 Task: Search one way flight ticket for 1 adult, 1 child, 1 infant in seat in premium economy from Fort Smith: Fort Smith Regional Airport to New Bern: Coastal Carolina Regional Airport (was Craven County Regional) on 5-4-2023. Number of bags: 2 carry on bags and 4 checked bags. Price is upto 105000. Outbound departure time preference is 5:45.
Action: Mouse moved to (299, 253)
Screenshot: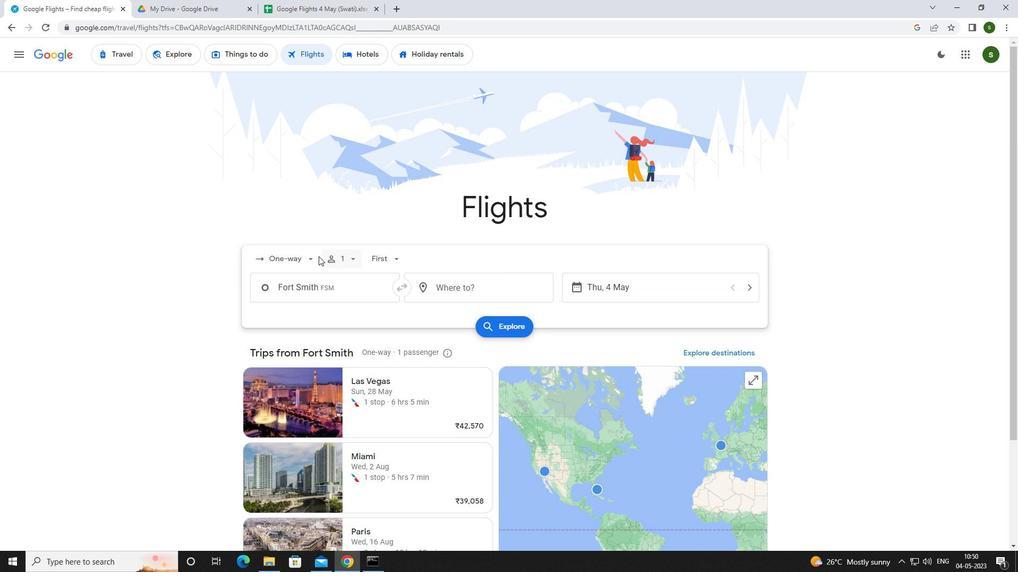 
Action: Mouse pressed left at (299, 253)
Screenshot: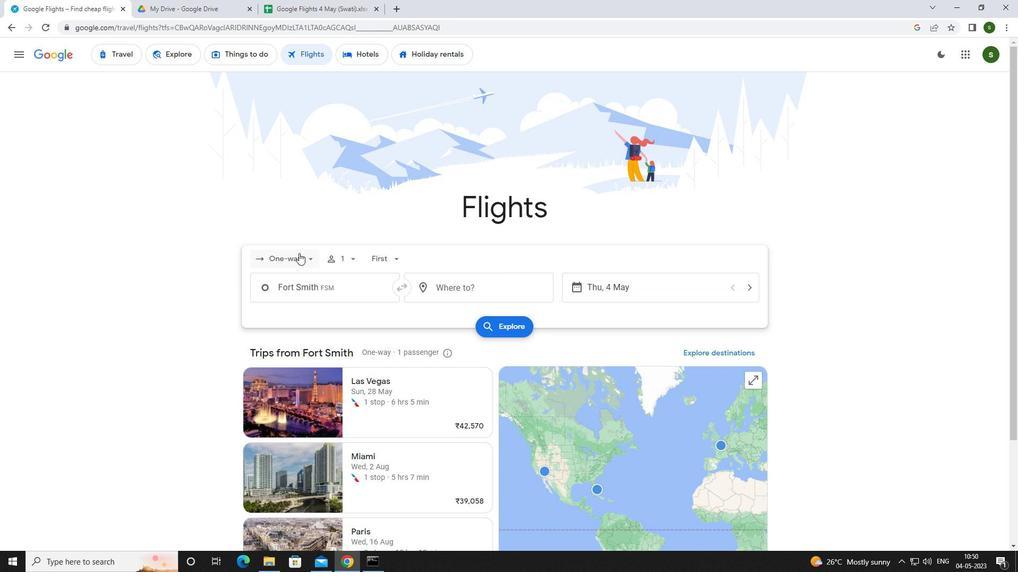 
Action: Mouse moved to (302, 309)
Screenshot: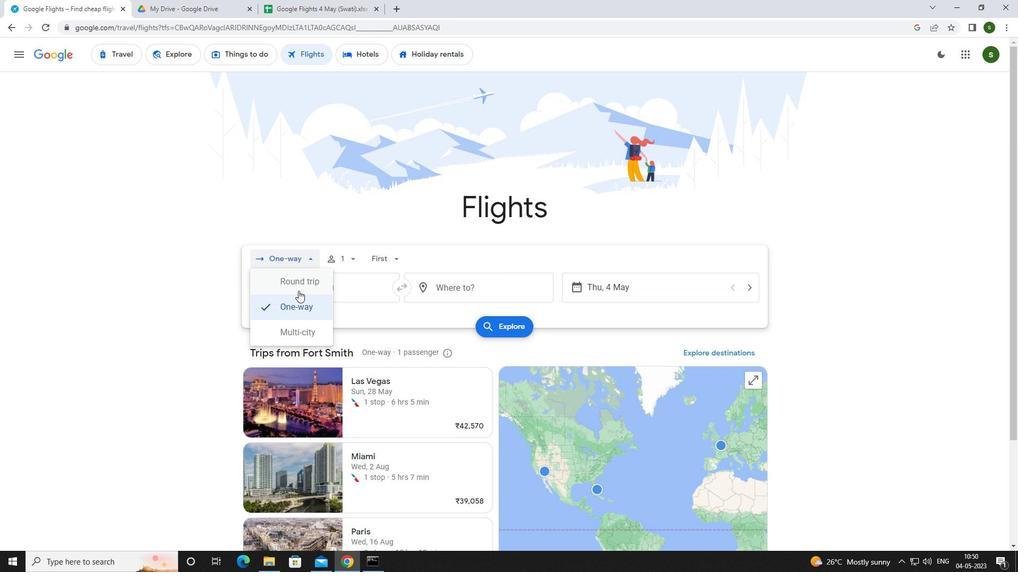 
Action: Mouse pressed left at (302, 309)
Screenshot: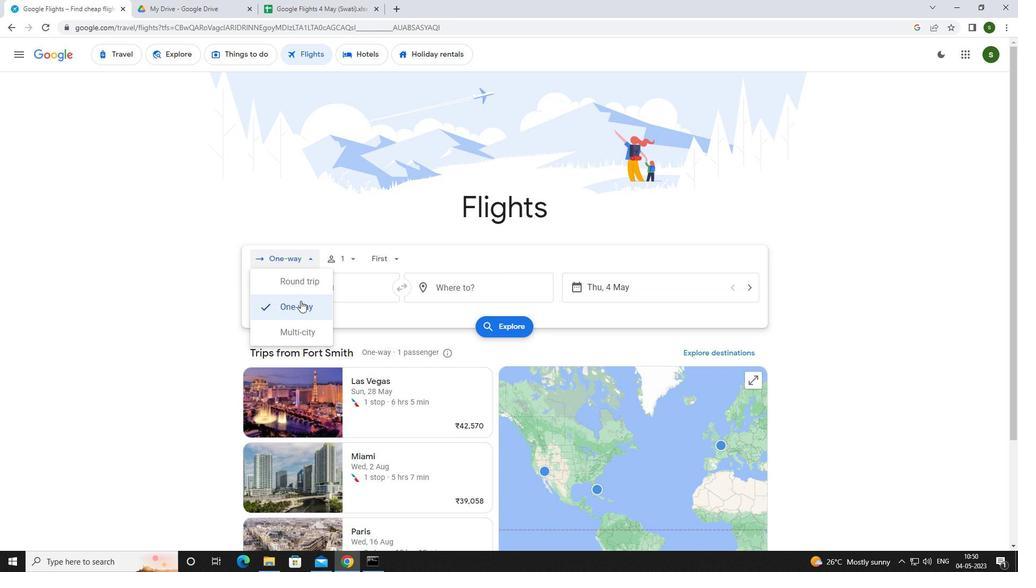 
Action: Mouse moved to (353, 256)
Screenshot: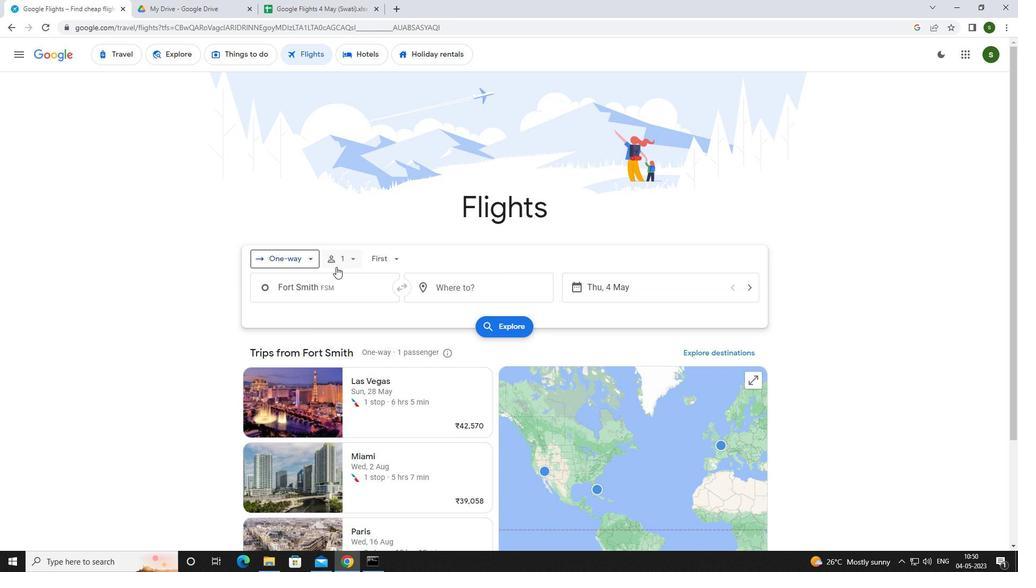 
Action: Mouse pressed left at (353, 256)
Screenshot: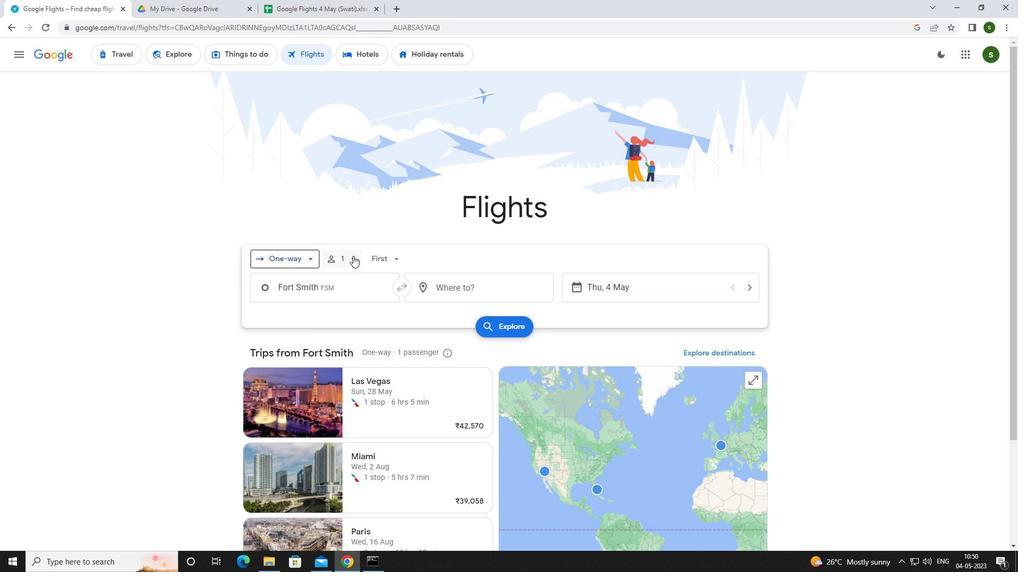 
Action: Mouse moved to (432, 314)
Screenshot: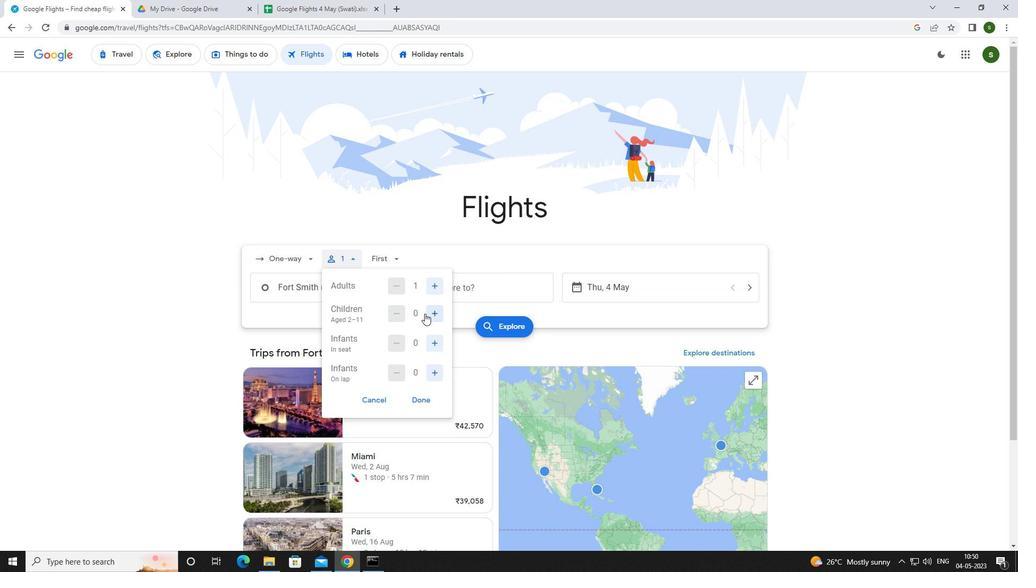 
Action: Mouse pressed left at (432, 314)
Screenshot: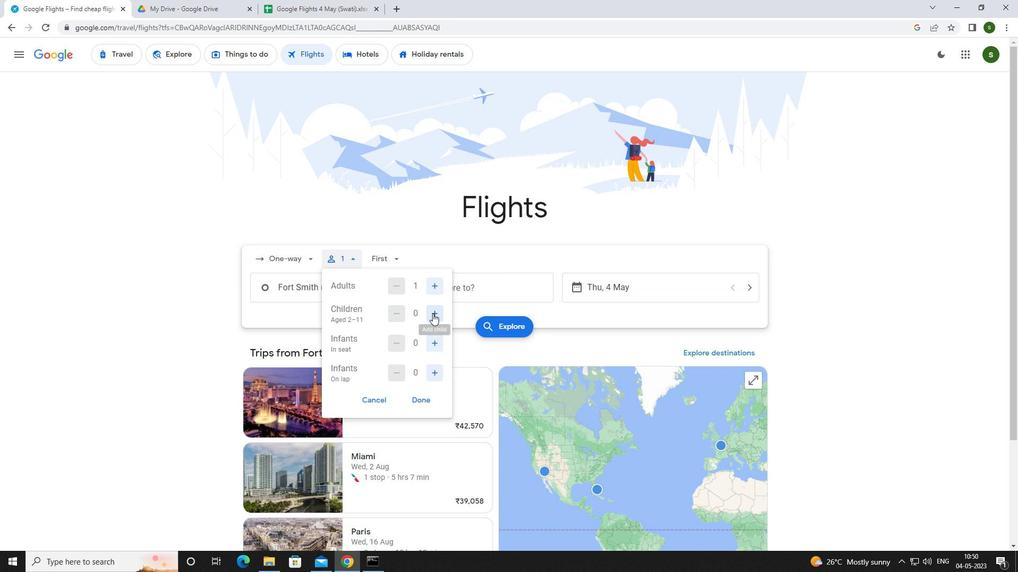 
Action: Mouse moved to (439, 346)
Screenshot: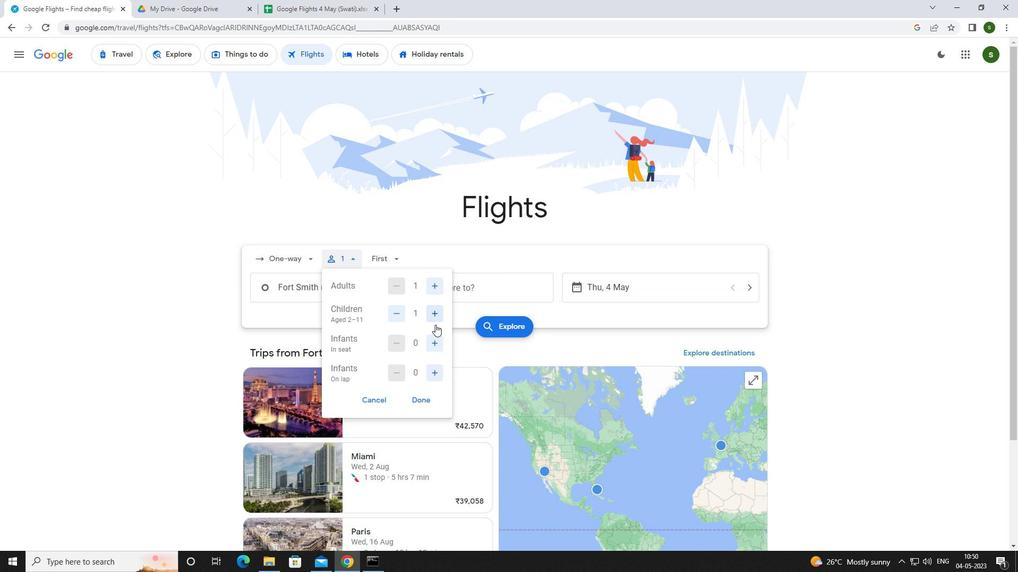 
Action: Mouse pressed left at (439, 346)
Screenshot: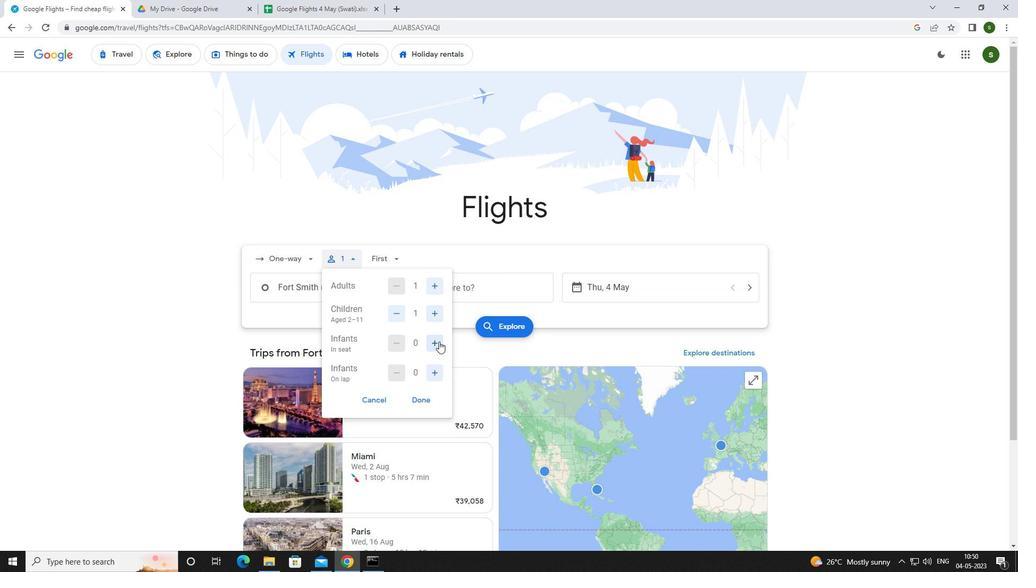 
Action: Mouse moved to (393, 259)
Screenshot: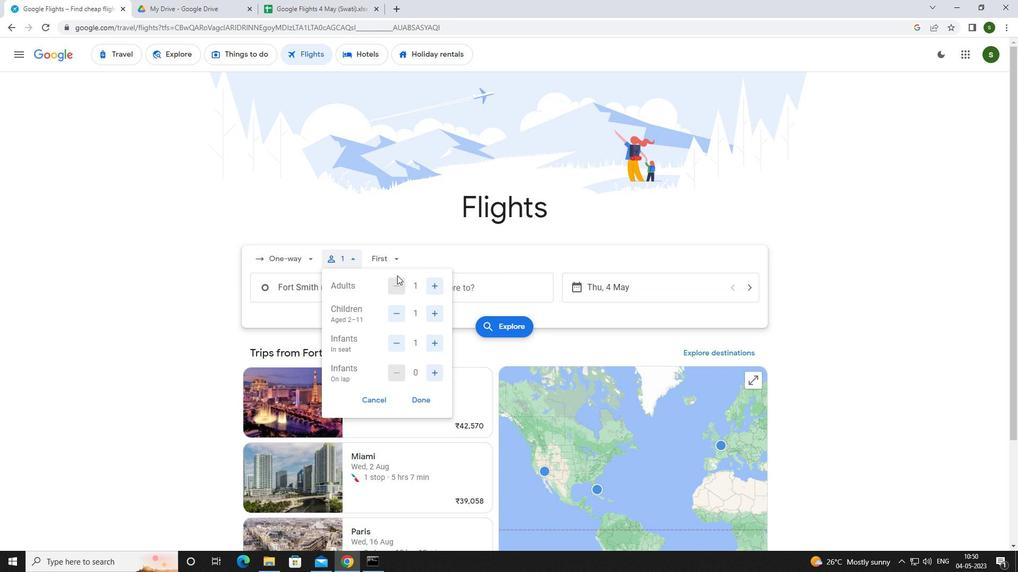 
Action: Mouse pressed left at (393, 259)
Screenshot: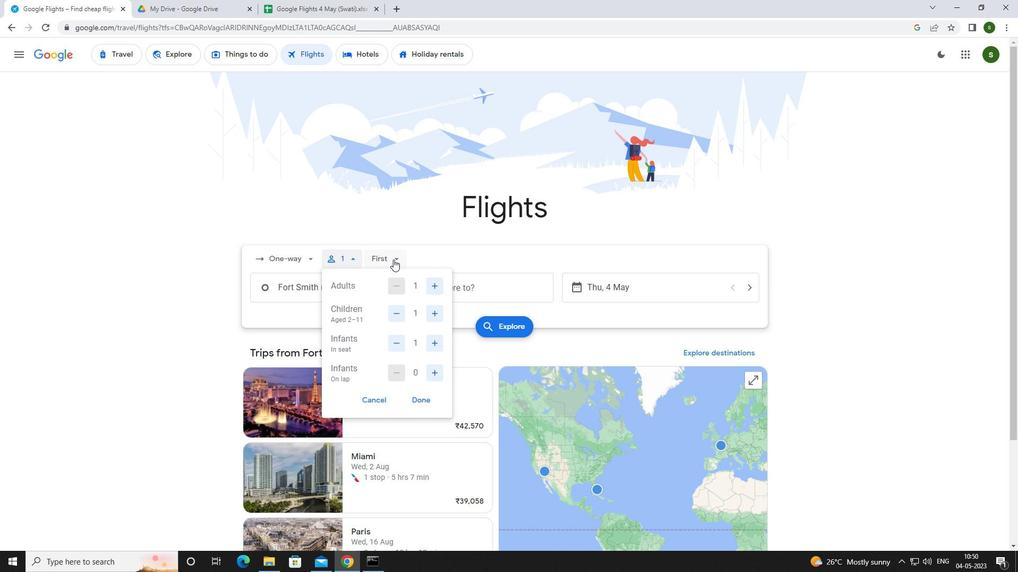 
Action: Mouse moved to (401, 302)
Screenshot: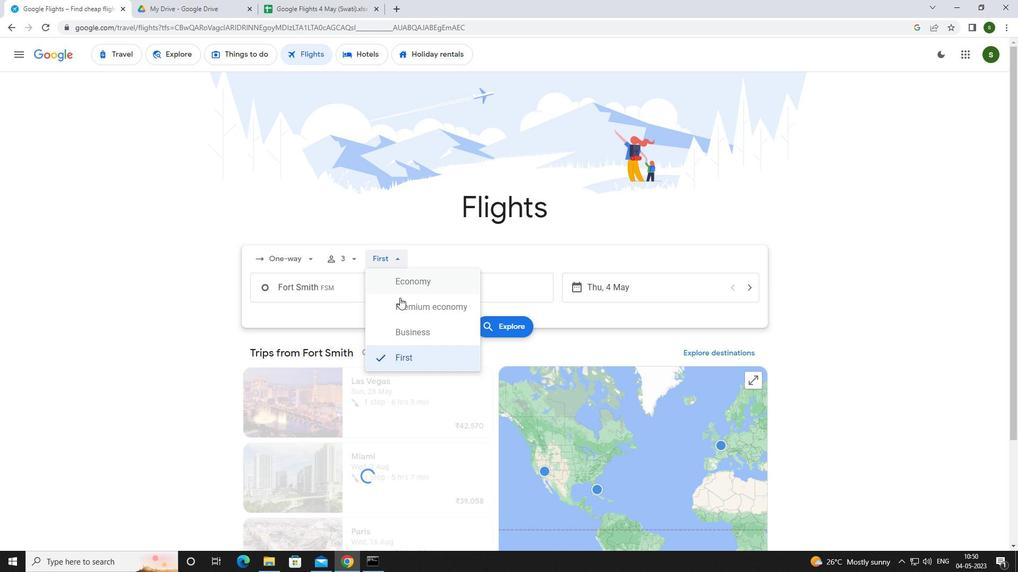 
Action: Mouse pressed left at (401, 302)
Screenshot: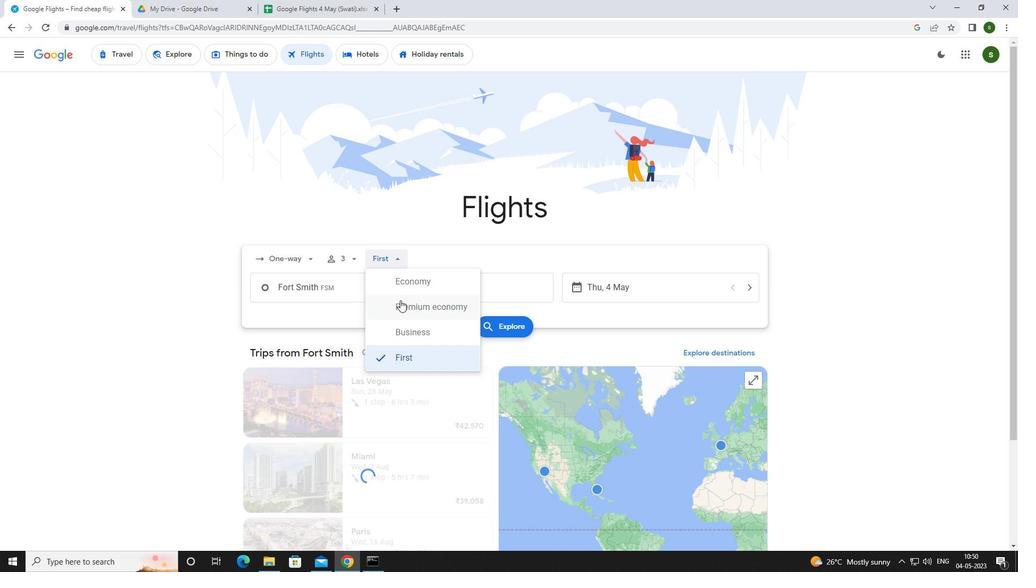 
Action: Mouse moved to (369, 291)
Screenshot: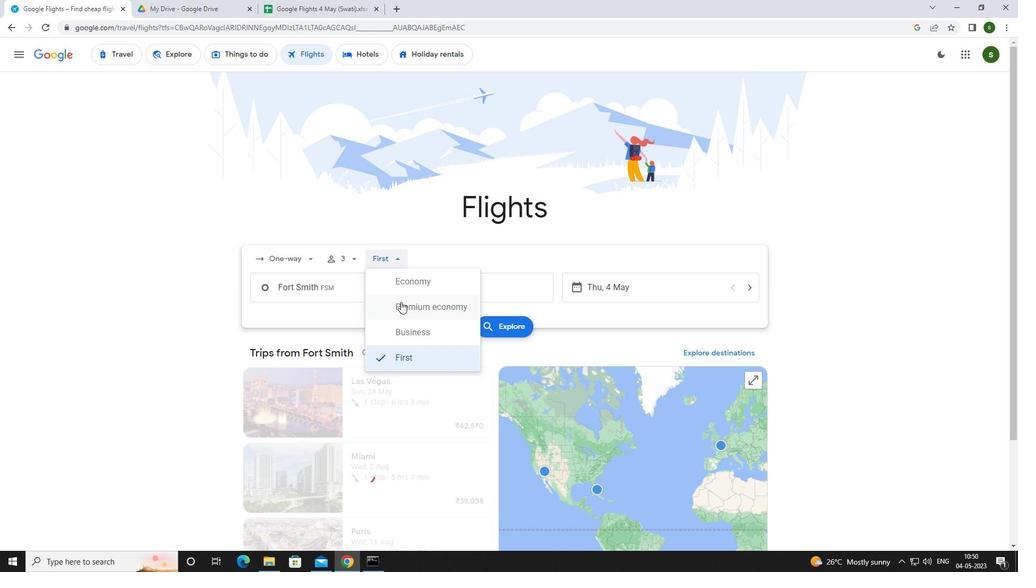 
Action: Mouse pressed left at (369, 291)
Screenshot: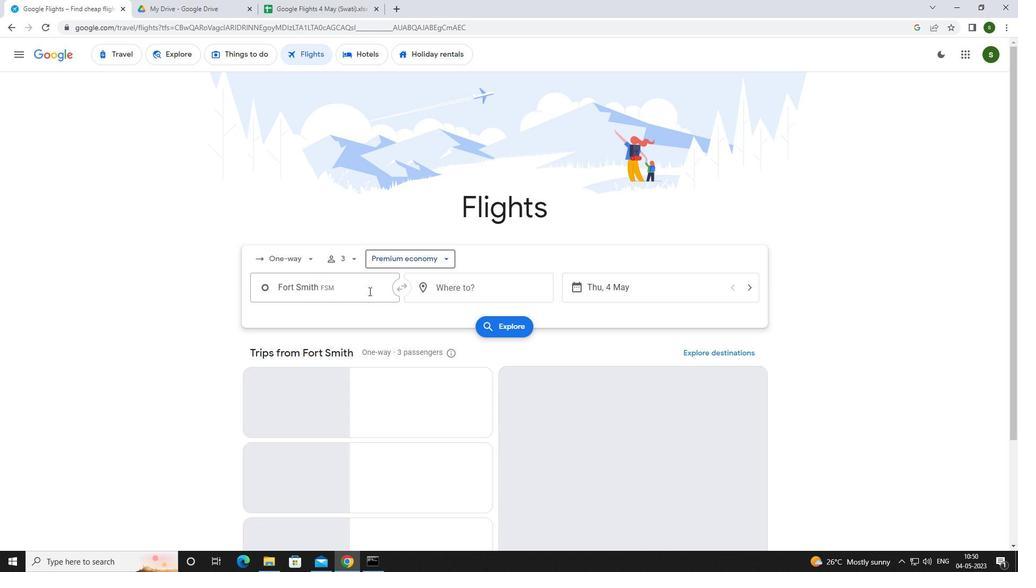
Action: Mouse moved to (369, 291)
Screenshot: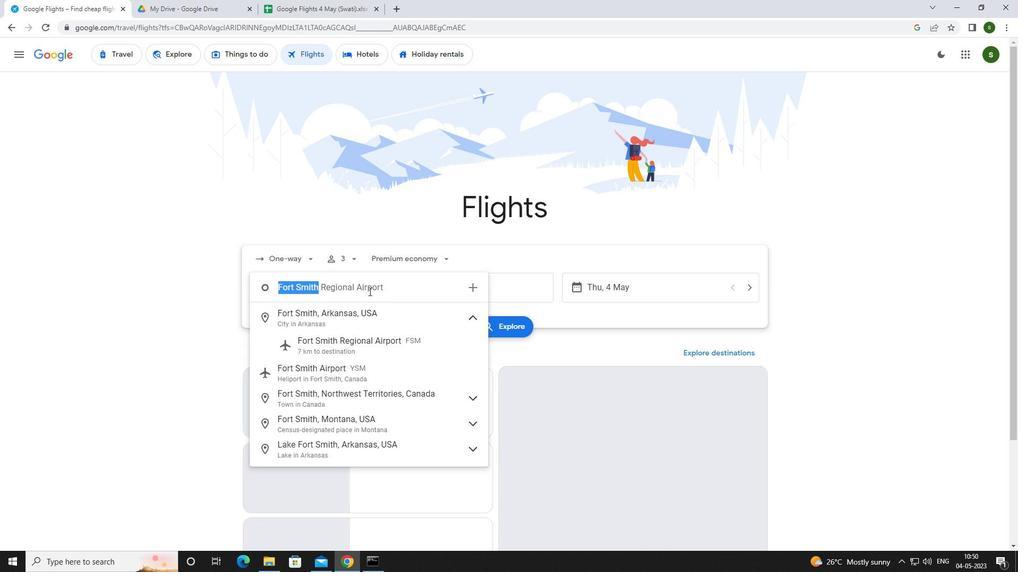 
Action: Key pressed <Key.caps_lock>f<Key.caps_lock>ort<Key.space><Key.caps_lock>
Screenshot: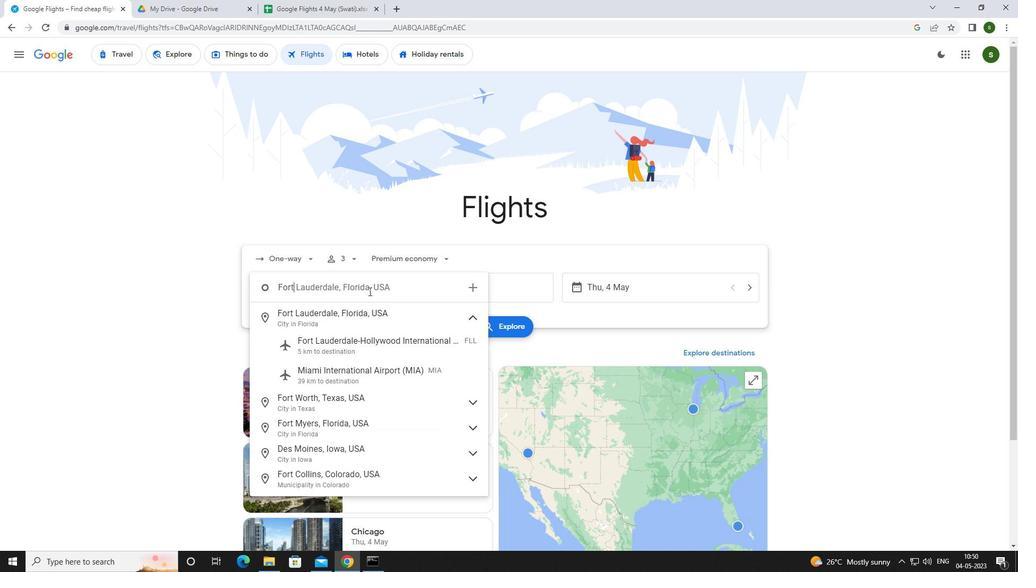 
Action: Mouse moved to (368, 291)
Screenshot: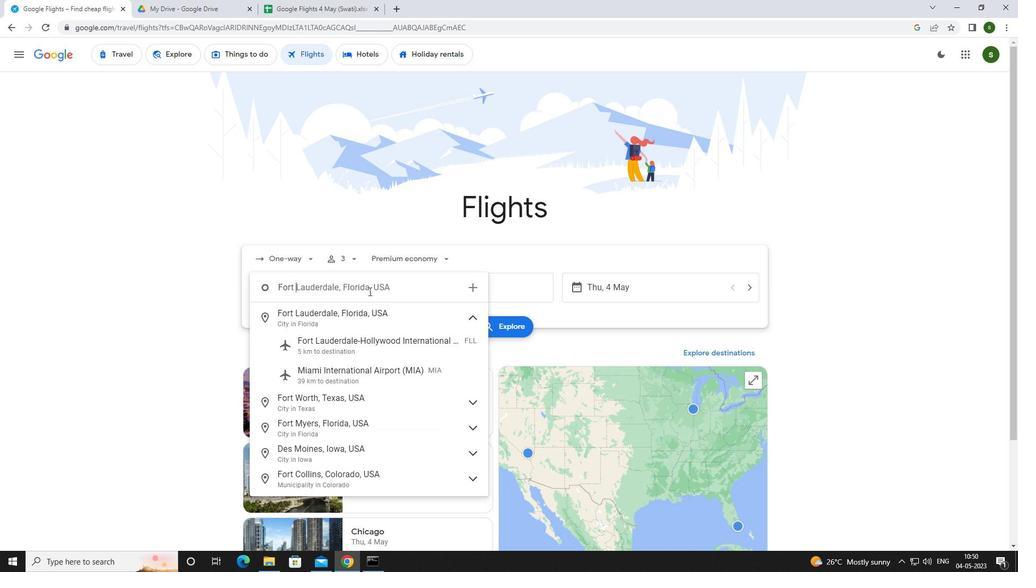
Action: Key pressed s<Key.caps_lock>mith
Screenshot: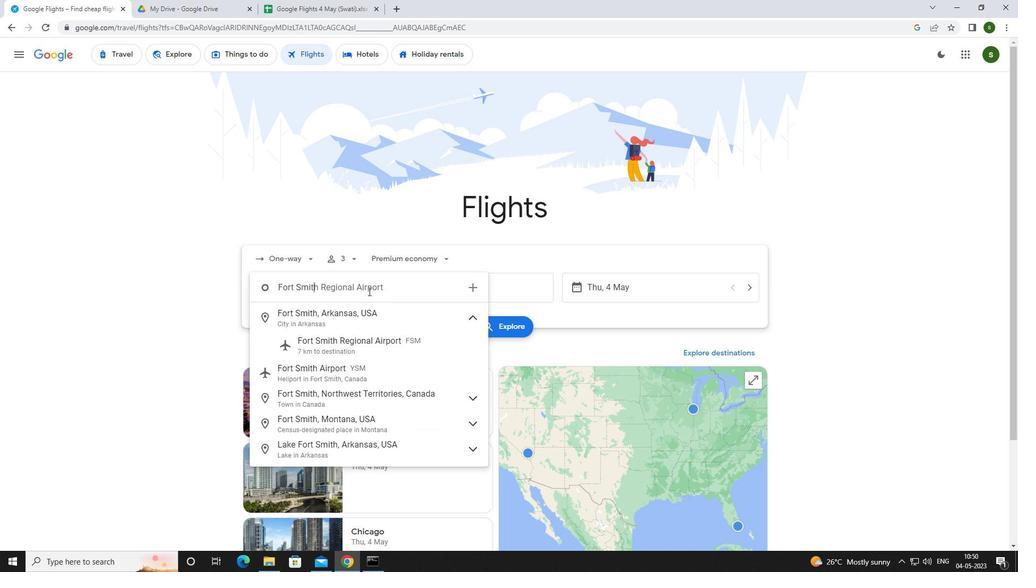 
Action: Mouse moved to (373, 345)
Screenshot: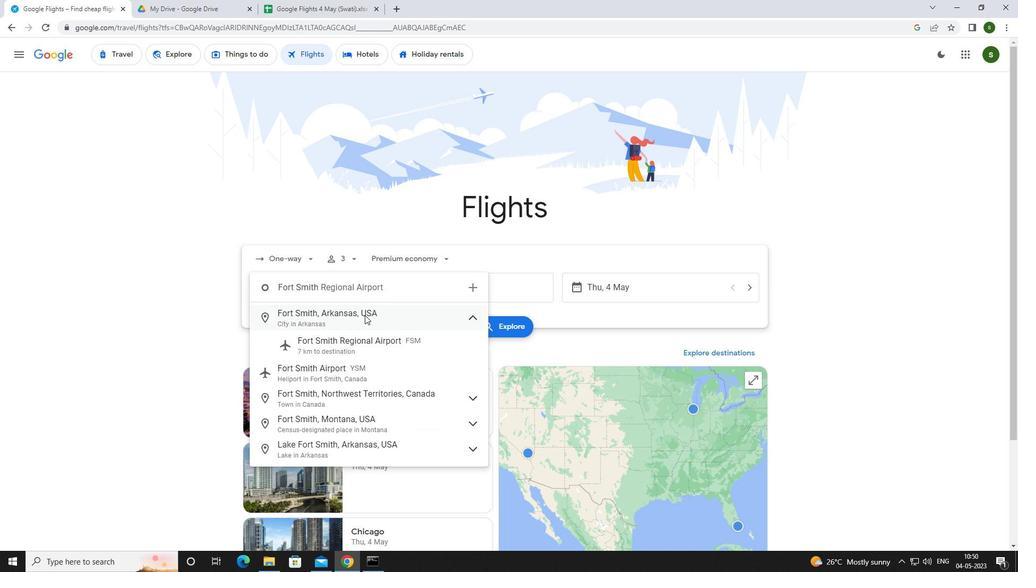 
Action: Mouse pressed left at (373, 345)
Screenshot: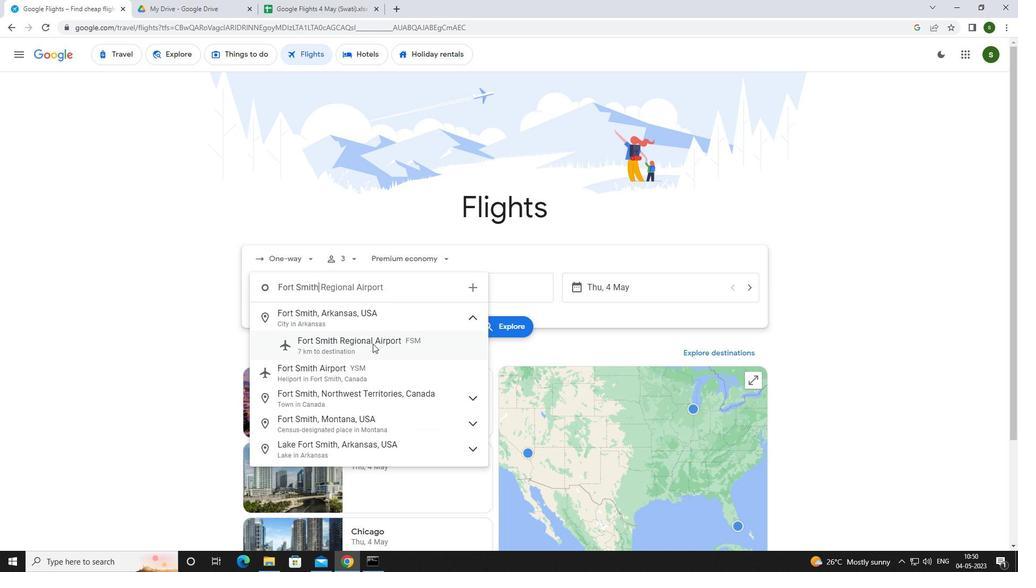 
Action: Mouse moved to (471, 295)
Screenshot: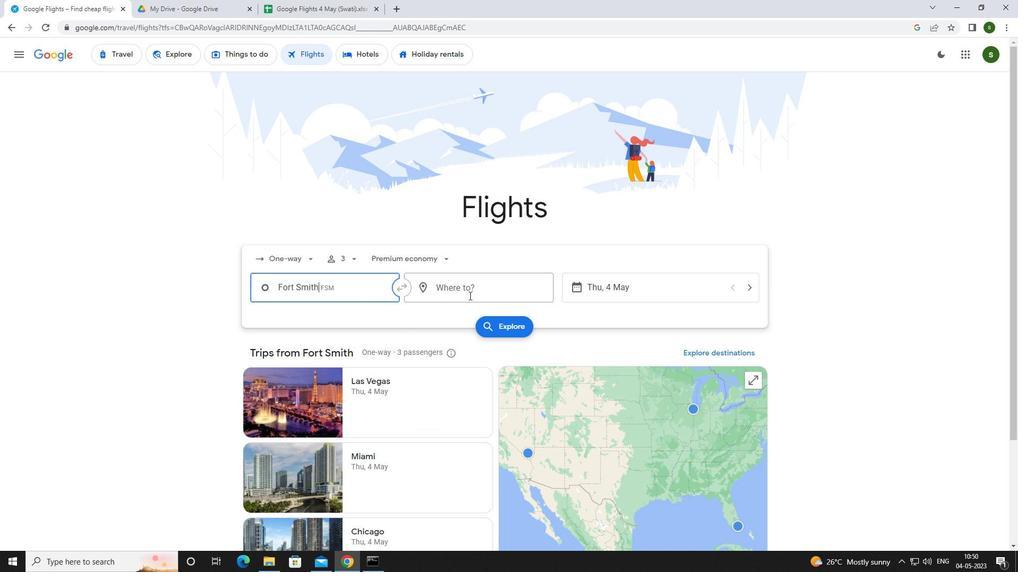 
Action: Mouse pressed left at (471, 295)
Screenshot: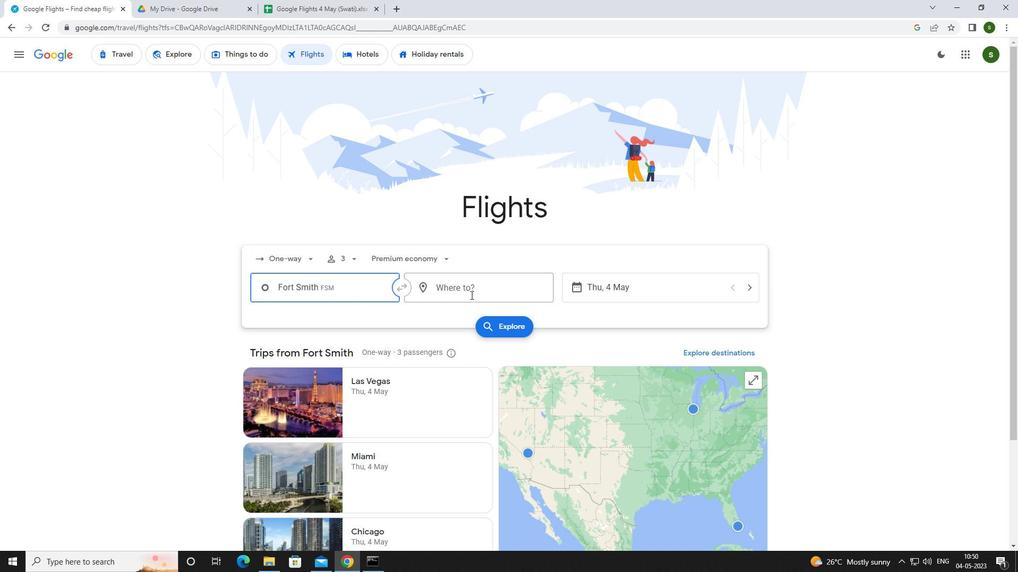 
Action: Mouse moved to (463, 296)
Screenshot: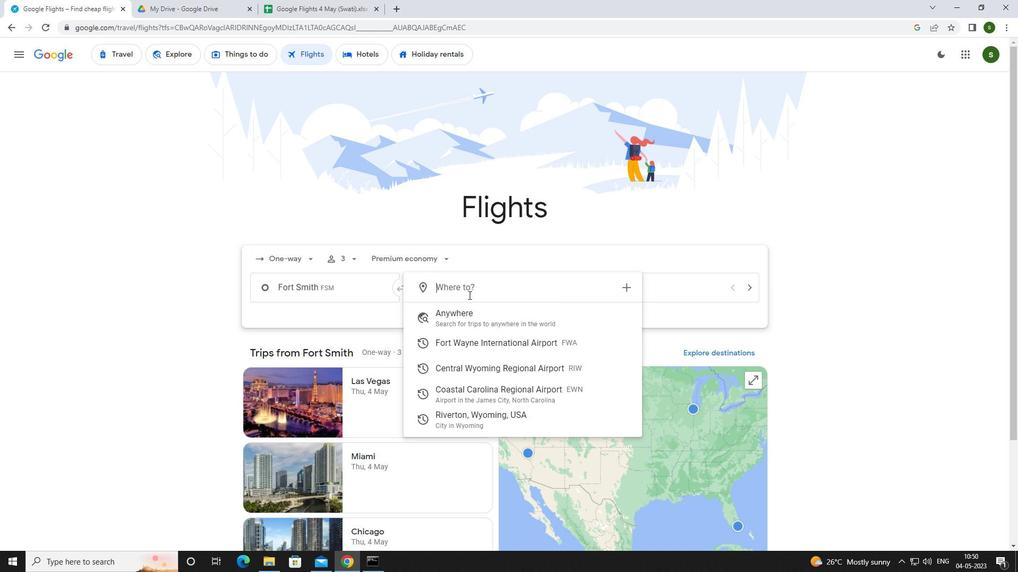 
Action: Key pressed <Key.caps_lock>c<Key.caps_lock>oastal
Screenshot: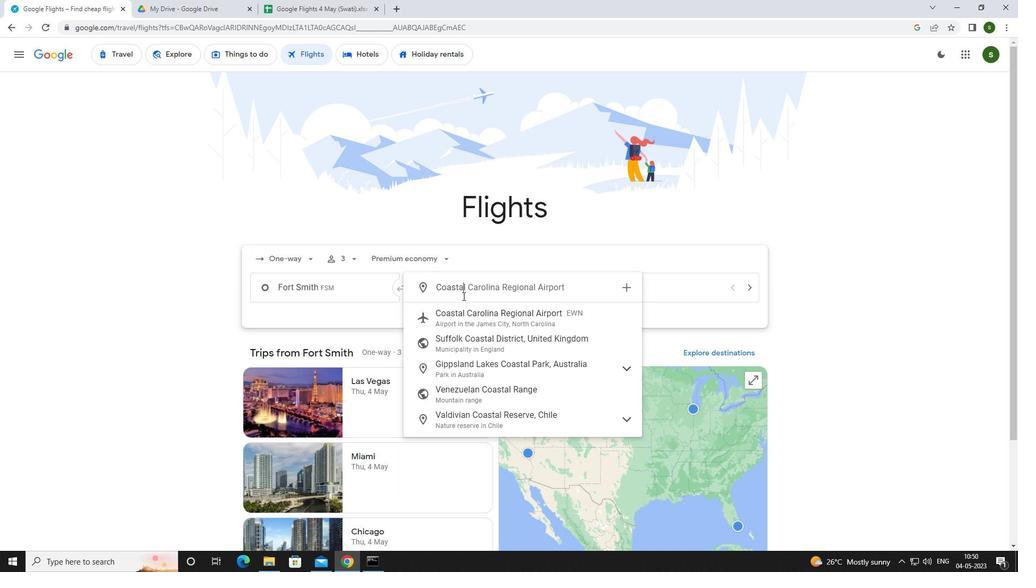 
Action: Mouse moved to (473, 320)
Screenshot: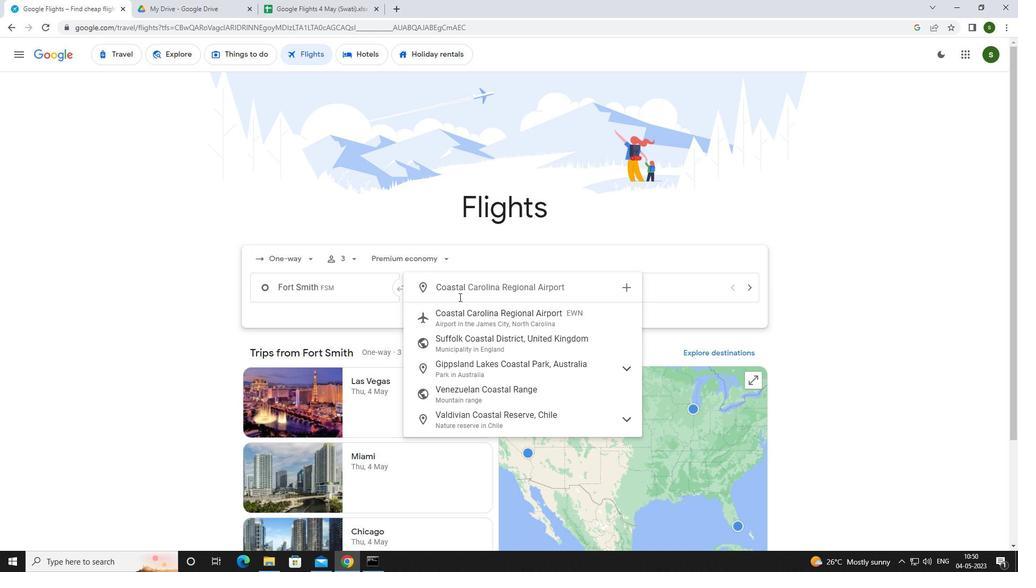 
Action: Mouse pressed left at (473, 320)
Screenshot: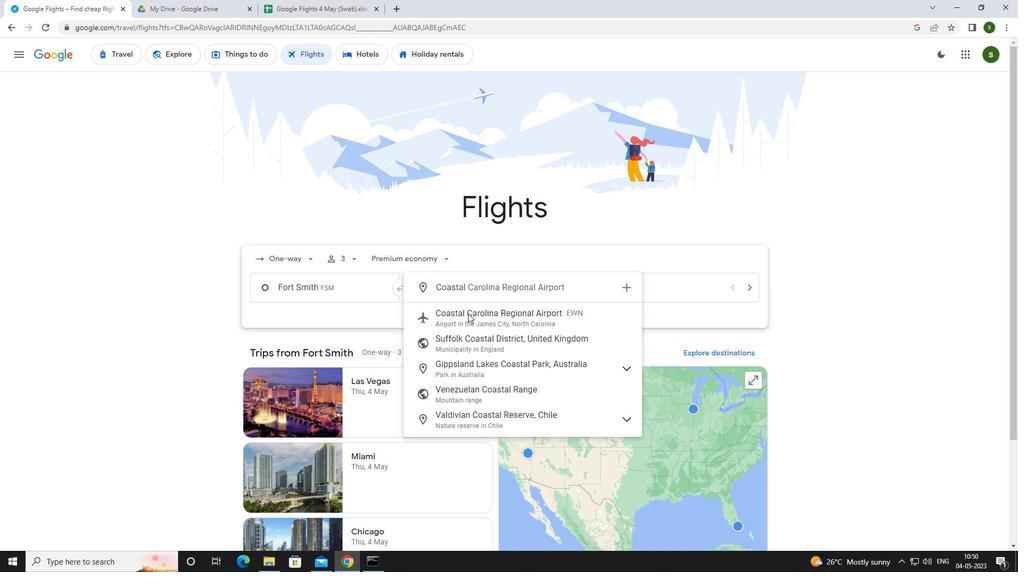 
Action: Mouse moved to (634, 289)
Screenshot: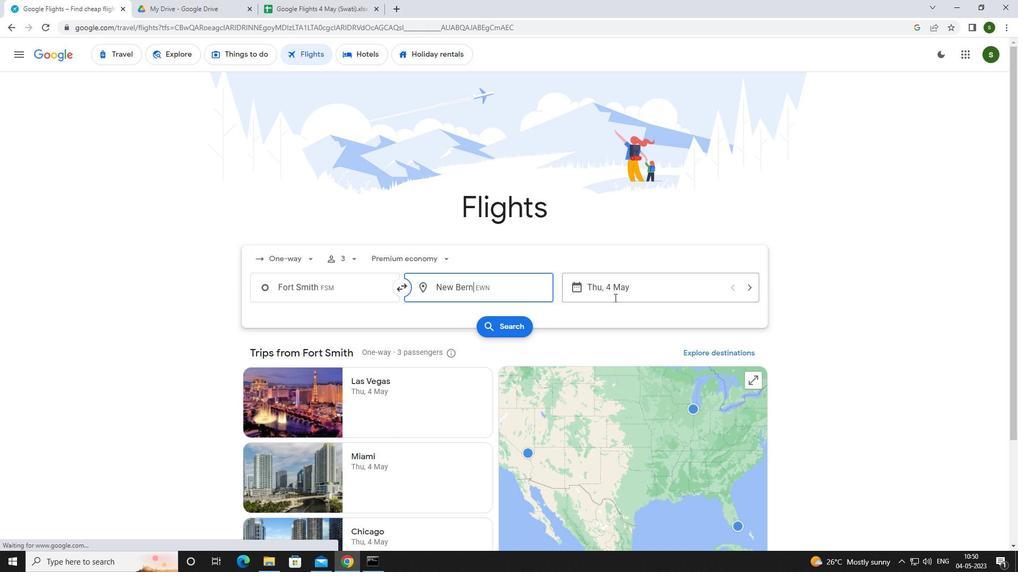 
Action: Mouse pressed left at (634, 289)
Screenshot: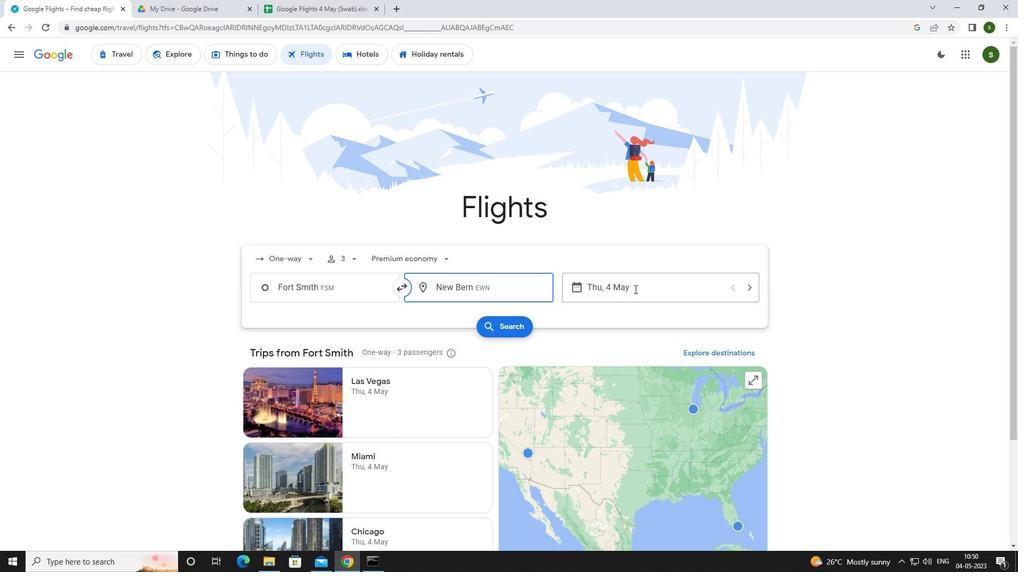 
Action: Mouse moved to (482, 361)
Screenshot: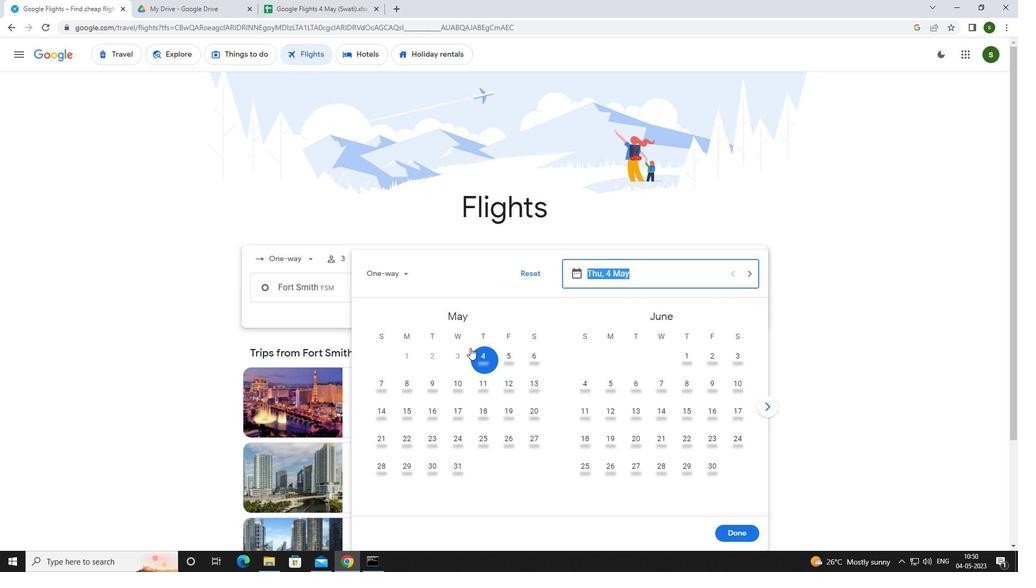 
Action: Mouse pressed left at (482, 361)
Screenshot: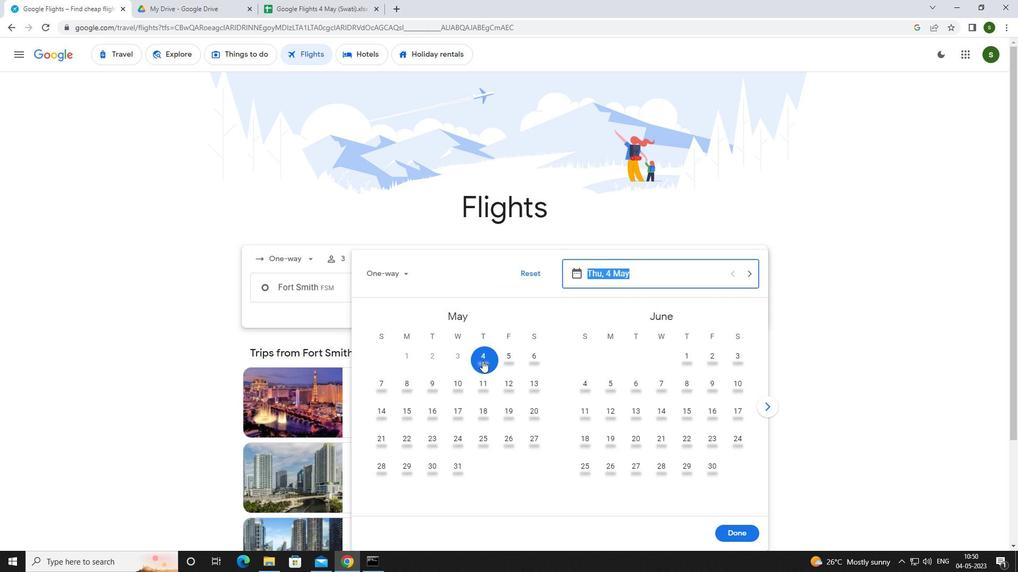 
Action: Mouse moved to (736, 535)
Screenshot: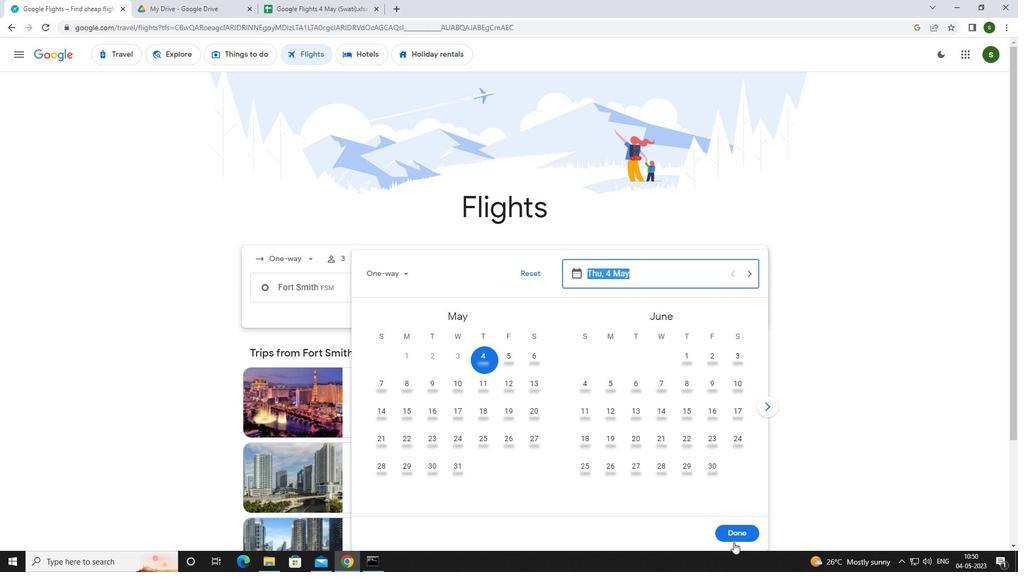 
Action: Mouse pressed left at (736, 535)
Screenshot: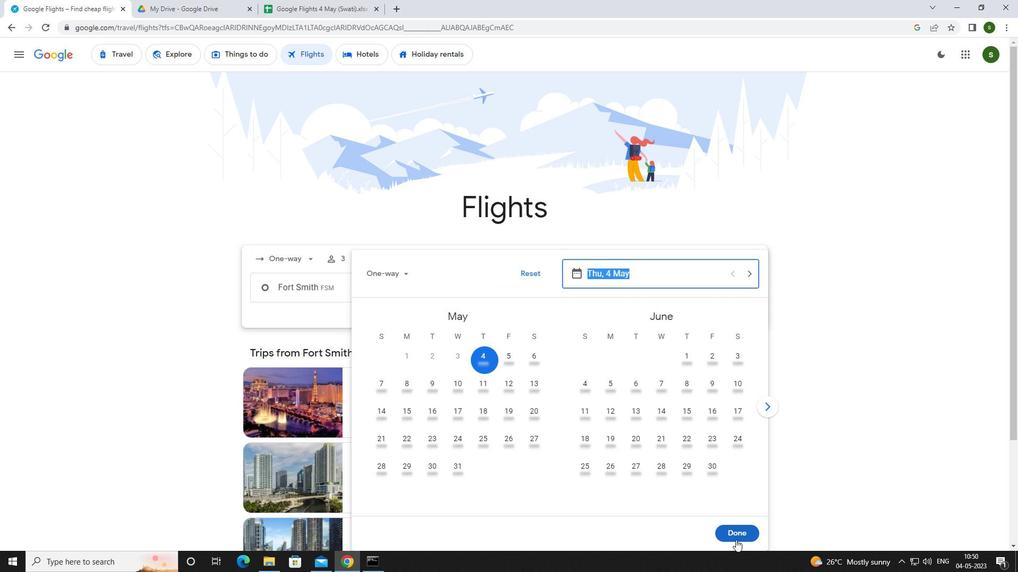 
Action: Mouse moved to (514, 329)
Screenshot: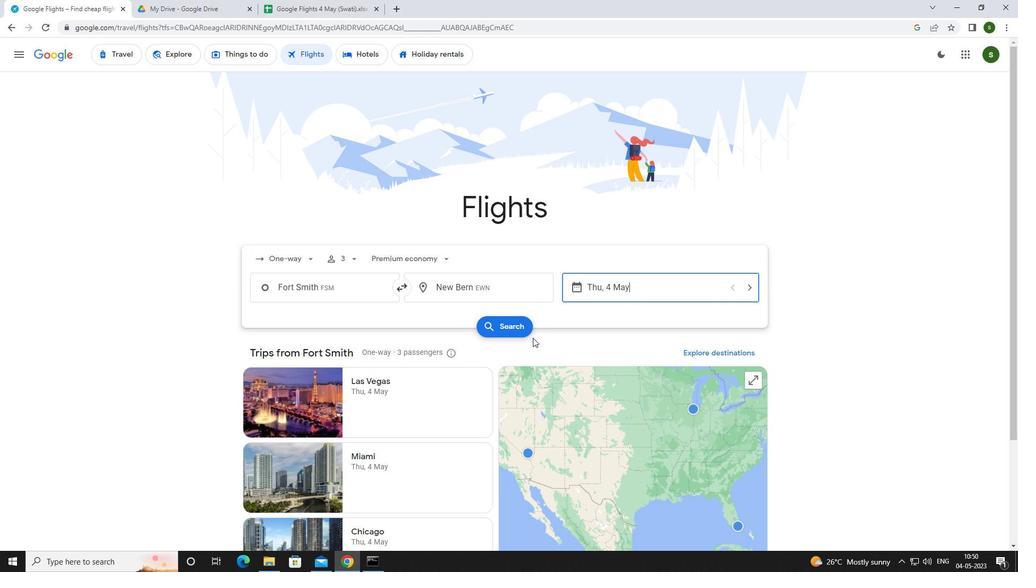 
Action: Mouse pressed left at (514, 329)
Screenshot: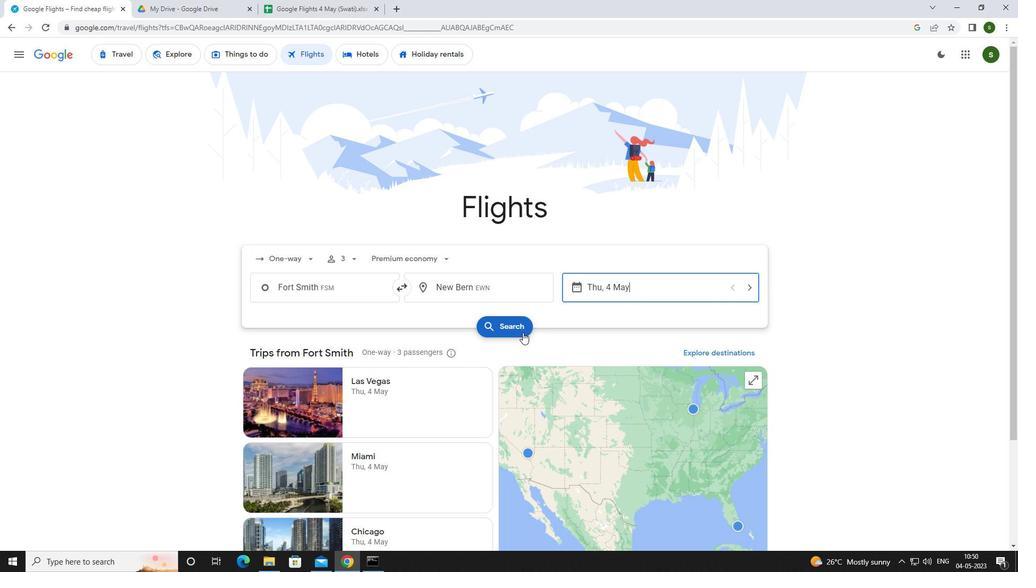
Action: Mouse moved to (274, 152)
Screenshot: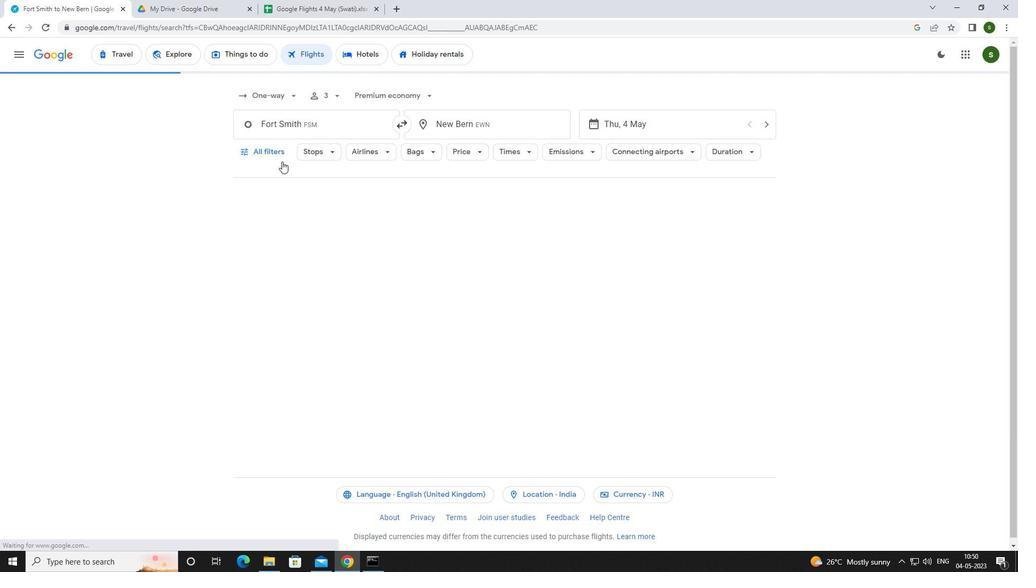 
Action: Mouse pressed left at (274, 152)
Screenshot: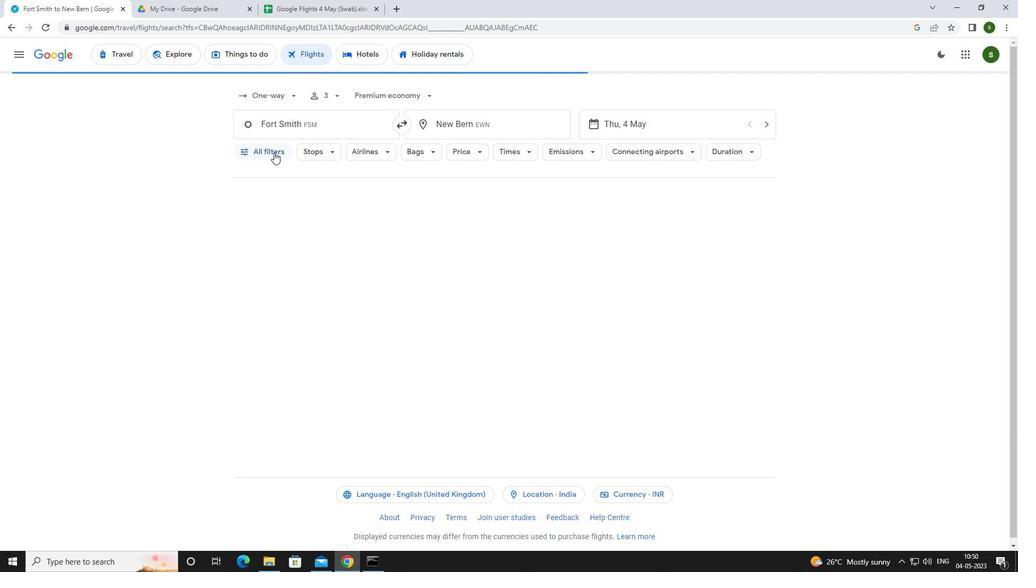 
Action: Mouse moved to (320, 236)
Screenshot: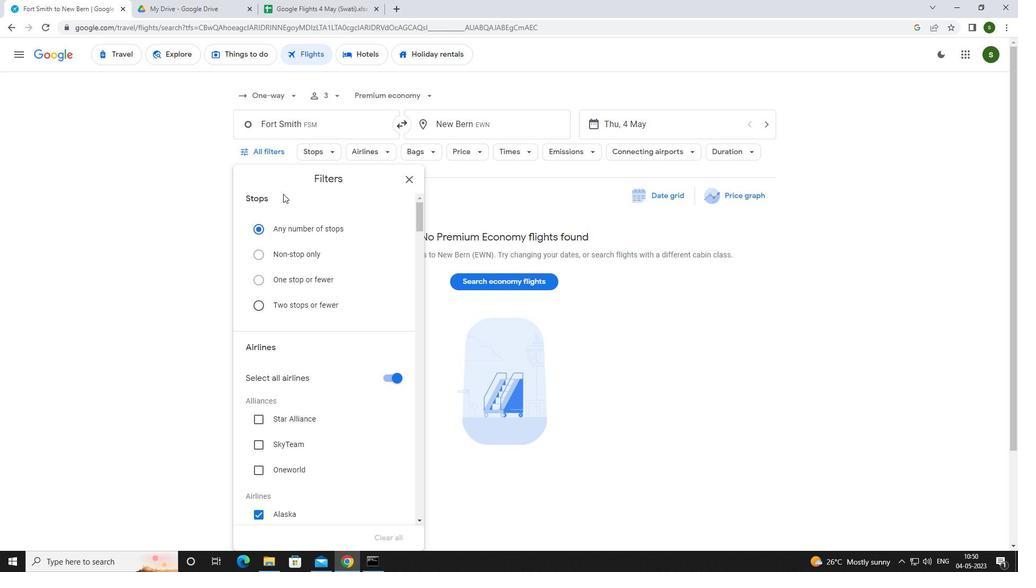 
Action: Mouse scrolled (320, 235) with delta (0, 0)
Screenshot: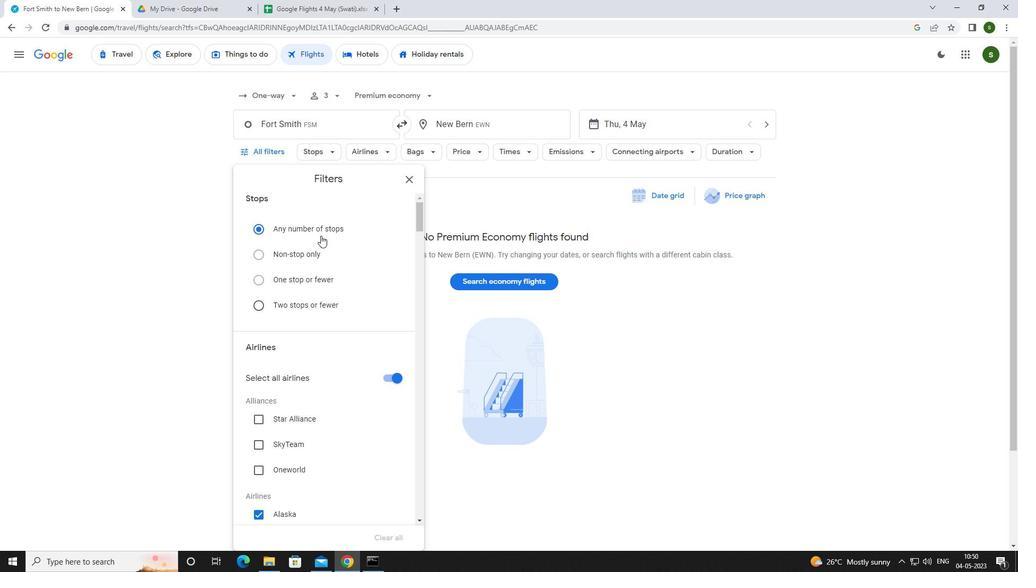 
Action: Mouse scrolled (320, 235) with delta (0, 0)
Screenshot: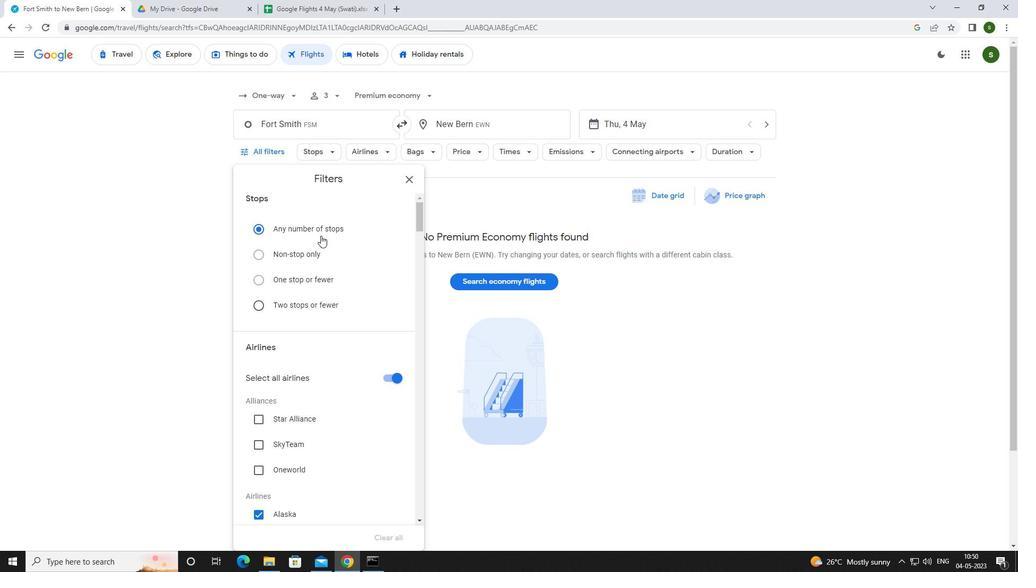 
Action: Mouse scrolled (320, 235) with delta (0, 0)
Screenshot: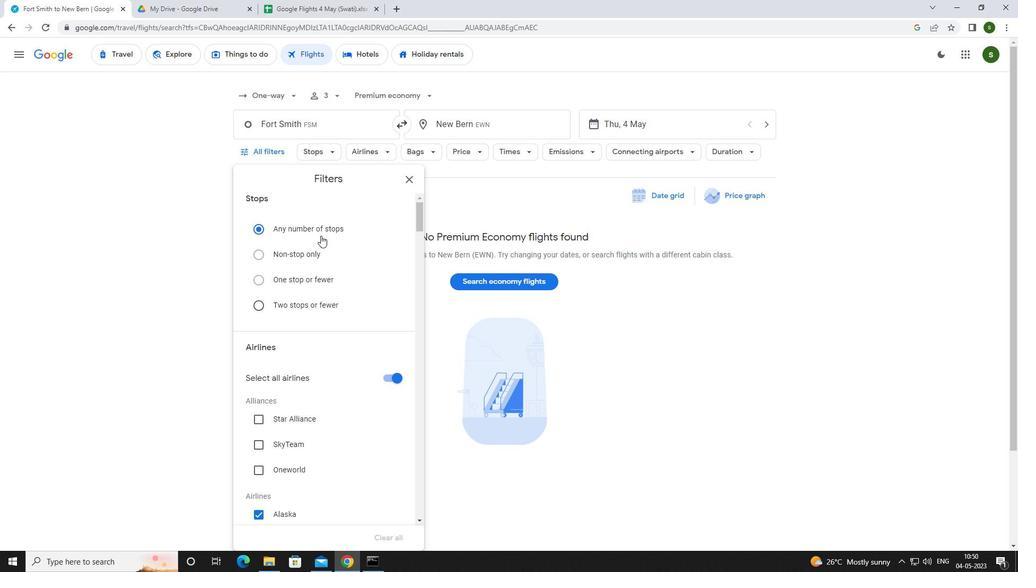 
Action: Mouse scrolled (320, 235) with delta (0, 0)
Screenshot: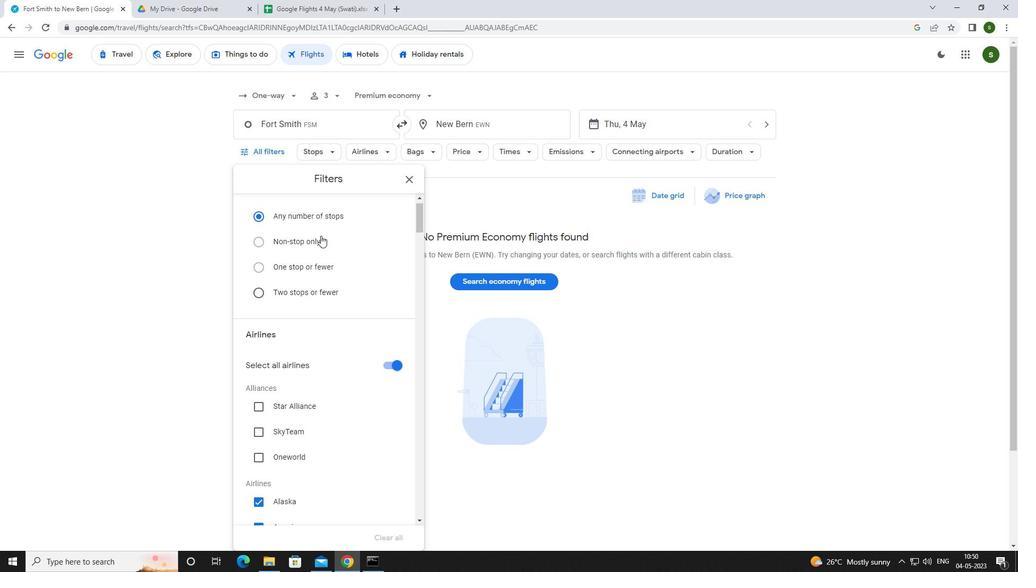 
Action: Mouse scrolled (320, 235) with delta (0, 0)
Screenshot: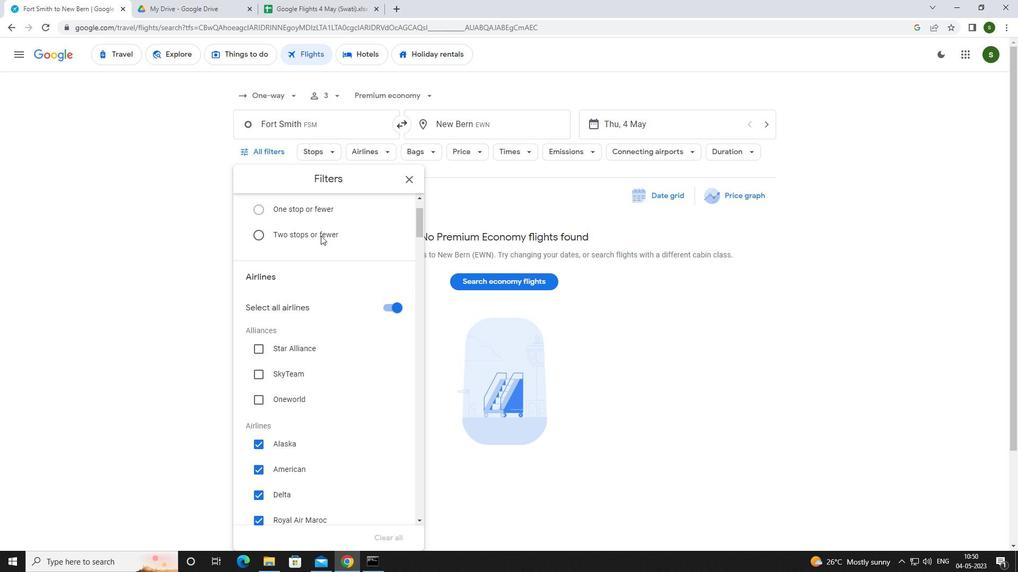 
Action: Mouse scrolled (320, 235) with delta (0, 0)
Screenshot: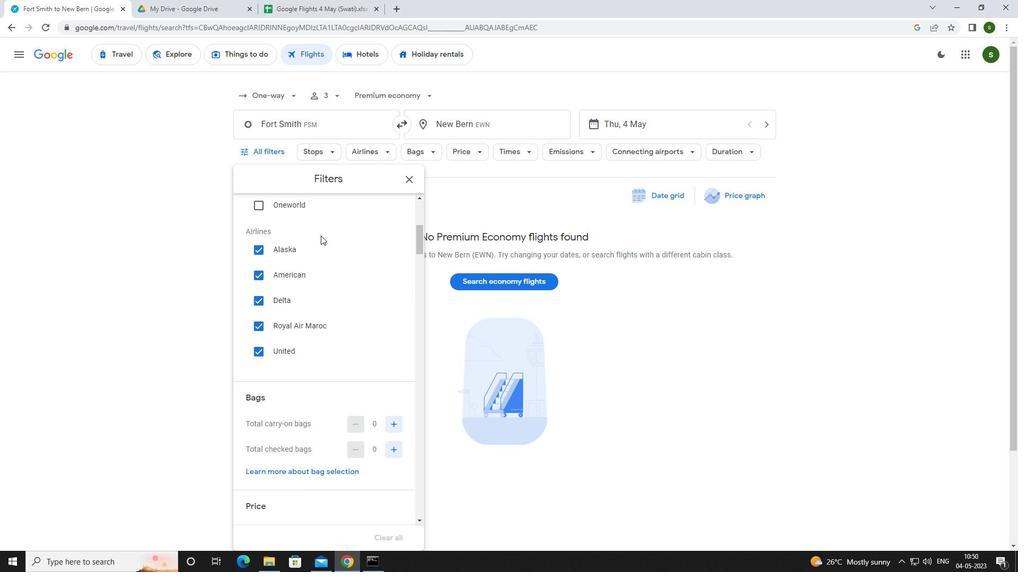 
Action: Mouse scrolled (320, 235) with delta (0, 0)
Screenshot: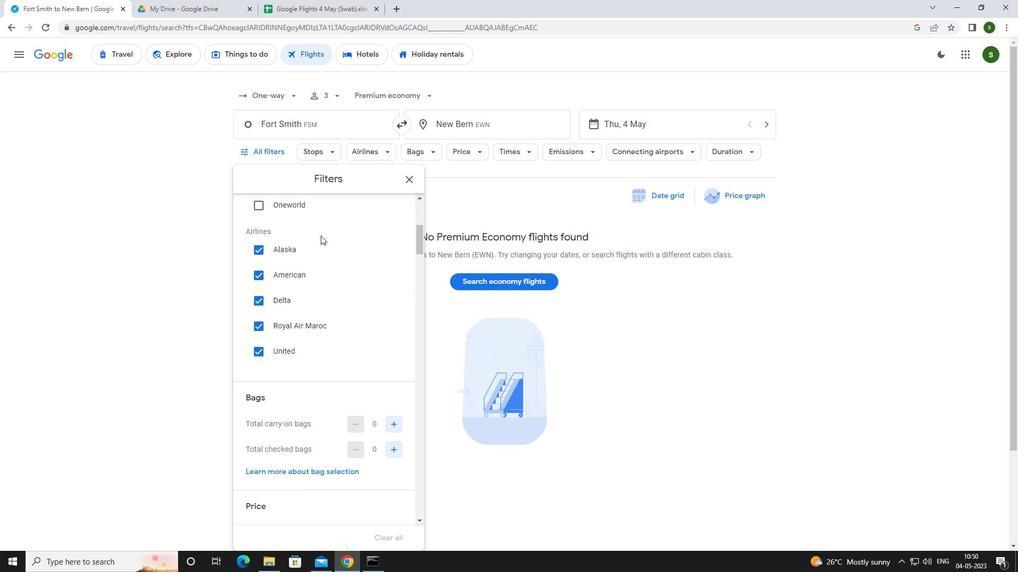 
Action: Mouse moved to (395, 318)
Screenshot: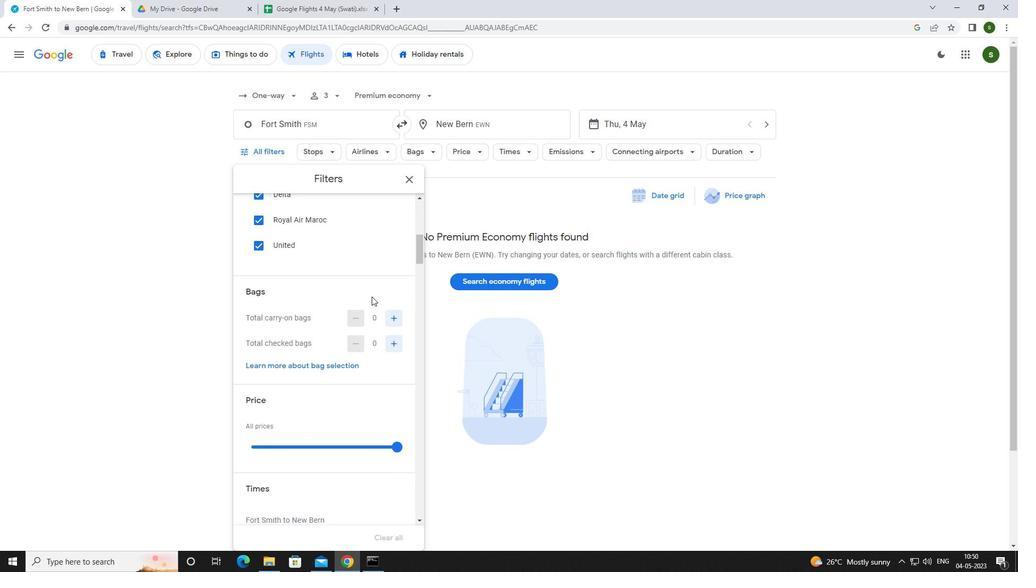 
Action: Mouse pressed left at (395, 318)
Screenshot: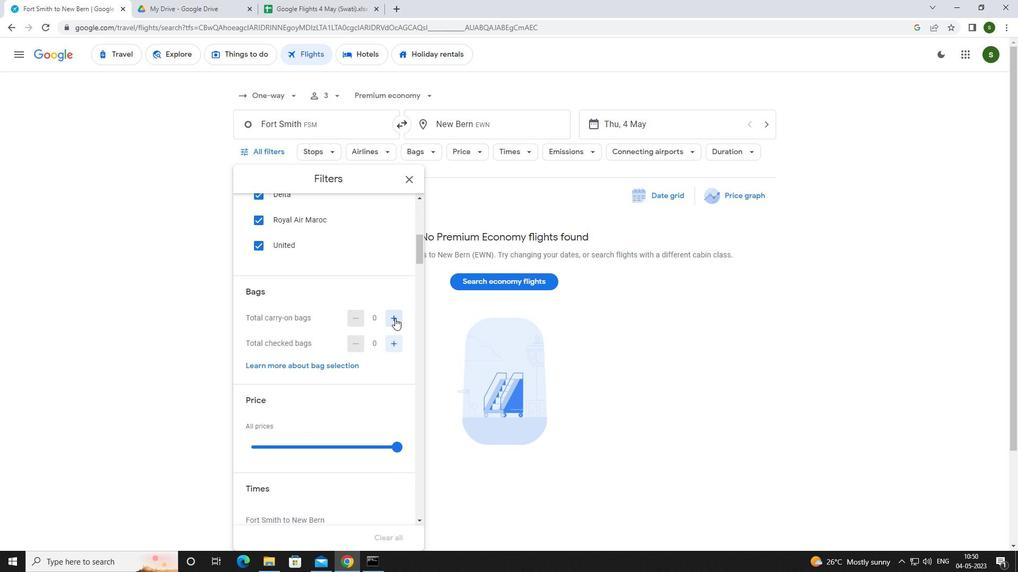 
Action: Mouse pressed left at (395, 318)
Screenshot: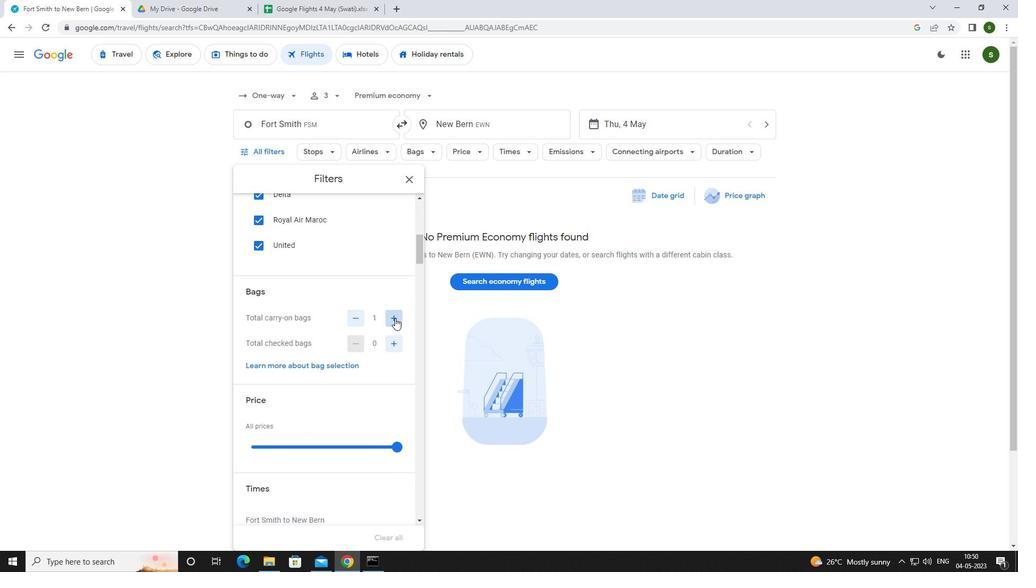 
Action: Mouse moved to (395, 343)
Screenshot: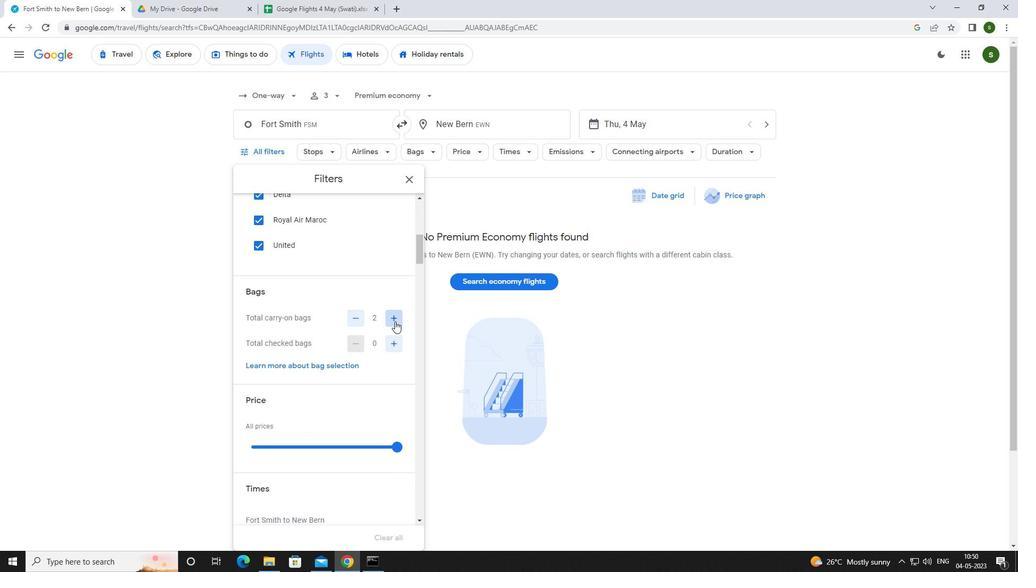 
Action: Mouse pressed left at (395, 343)
Screenshot: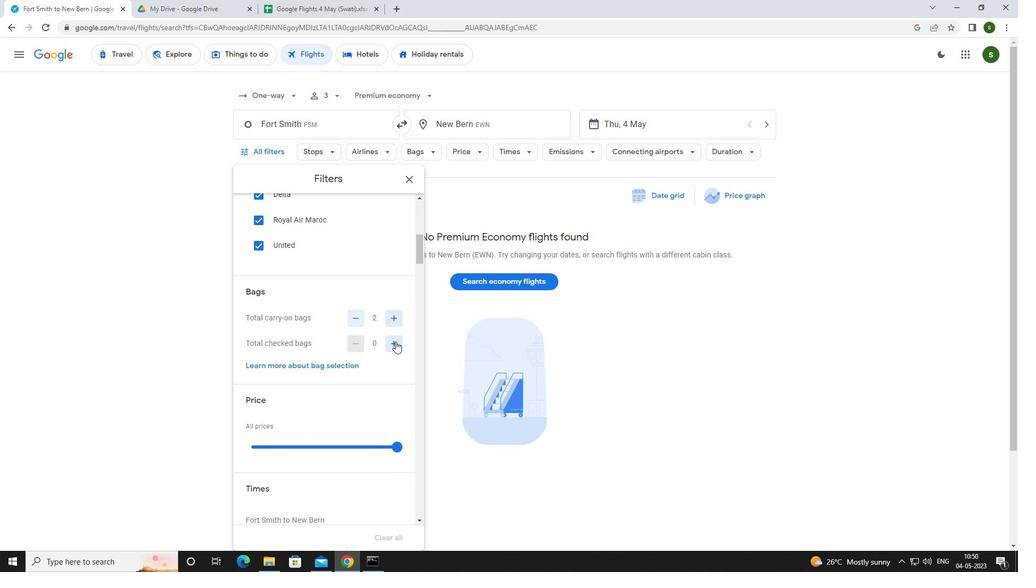 
Action: Mouse pressed left at (395, 343)
Screenshot: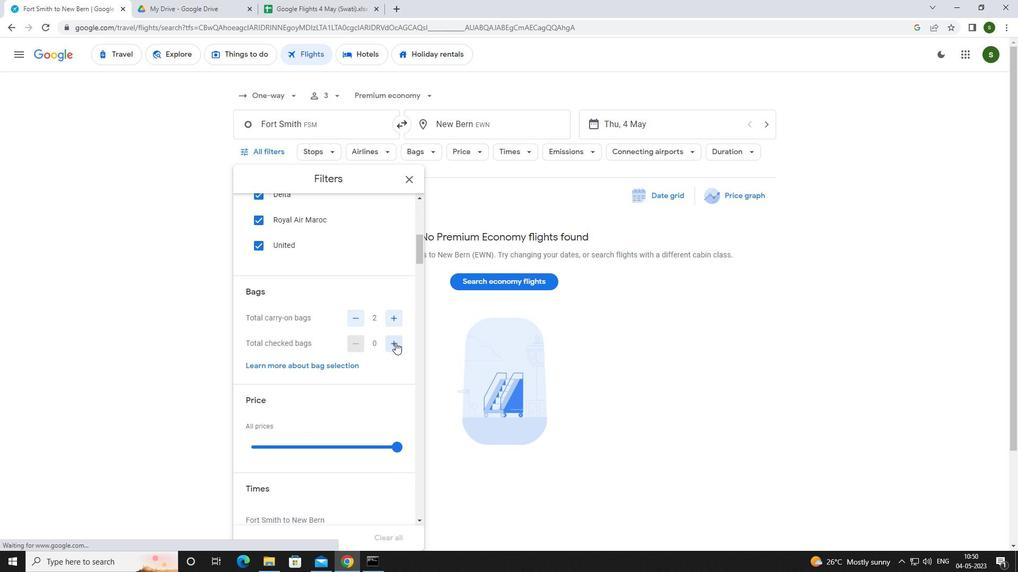 
Action: Mouse pressed left at (395, 343)
Screenshot: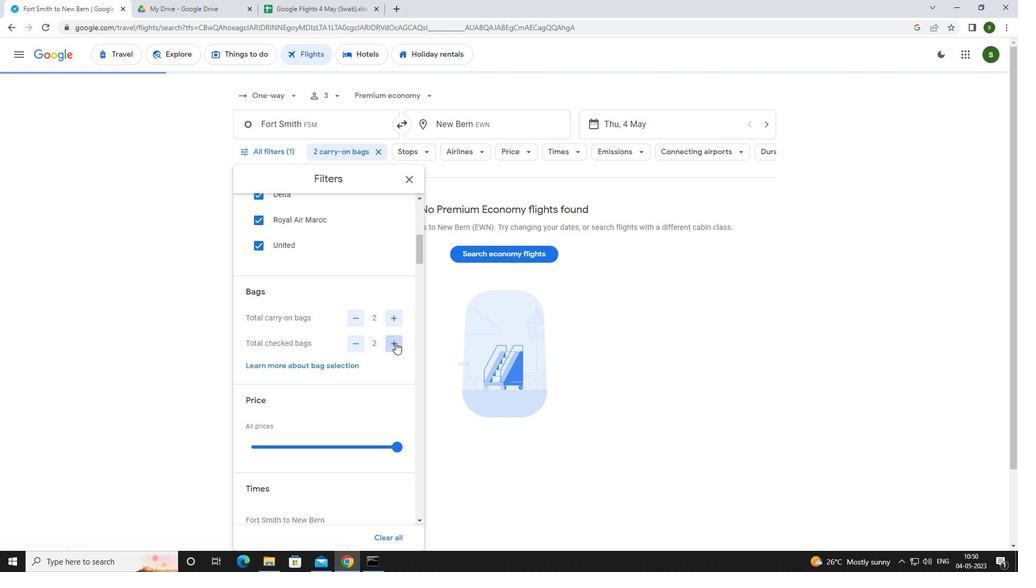 
Action: Mouse pressed left at (395, 343)
Screenshot: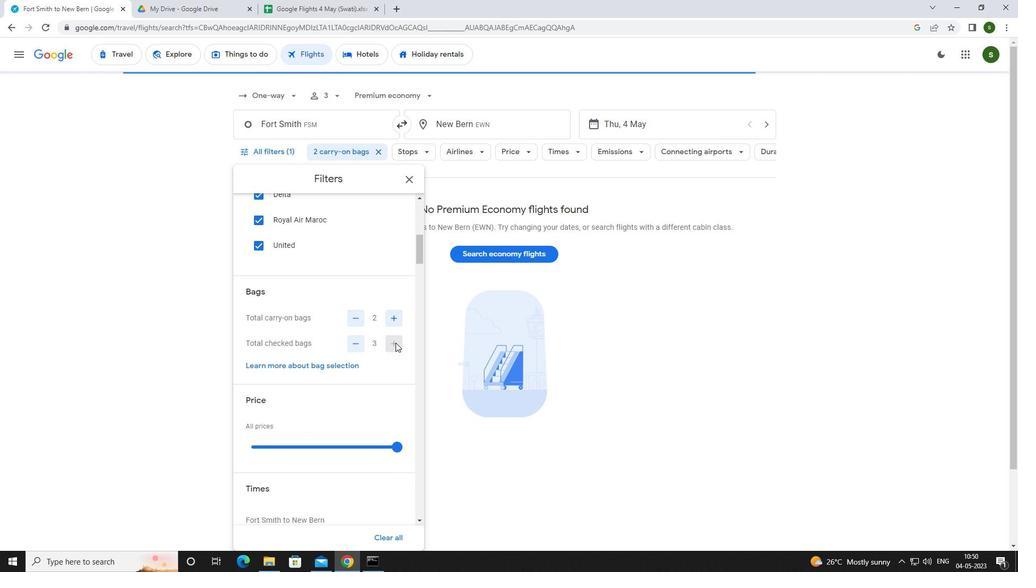 
Action: Mouse scrolled (395, 342) with delta (0, 0)
Screenshot: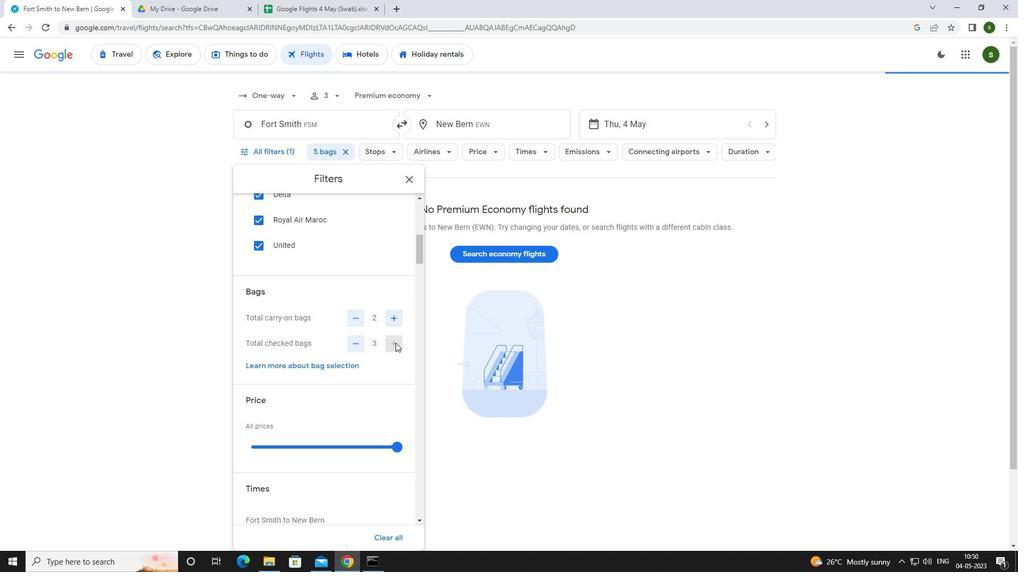 
Action: Mouse moved to (396, 389)
Screenshot: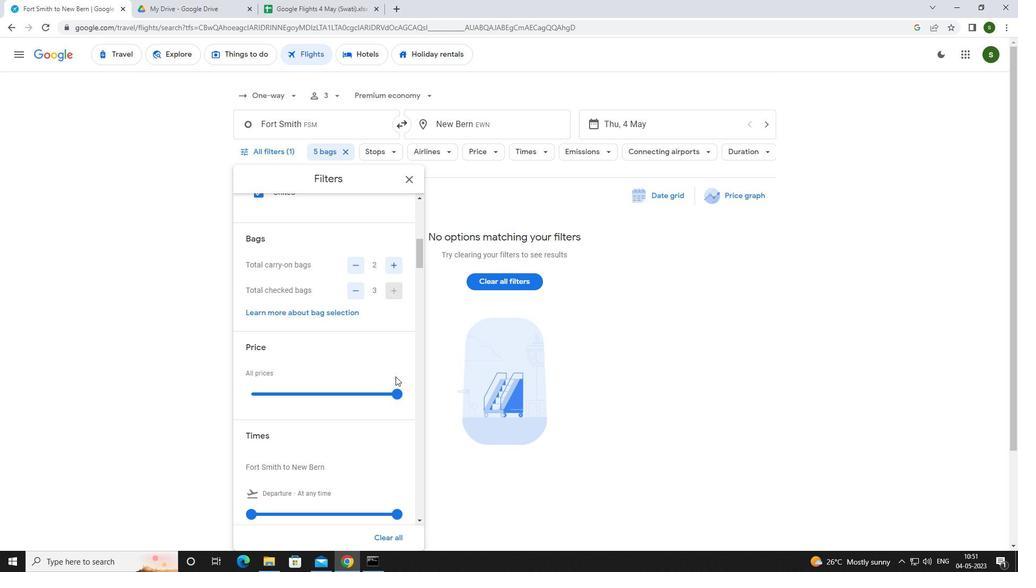 
Action: Mouse pressed left at (396, 389)
Screenshot: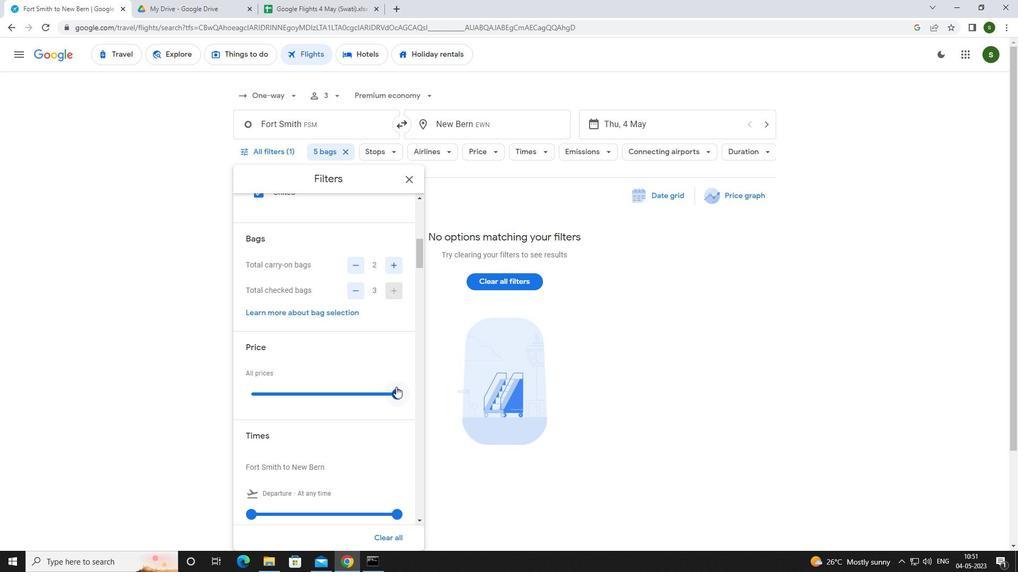 
Action: Mouse moved to (395, 388)
Screenshot: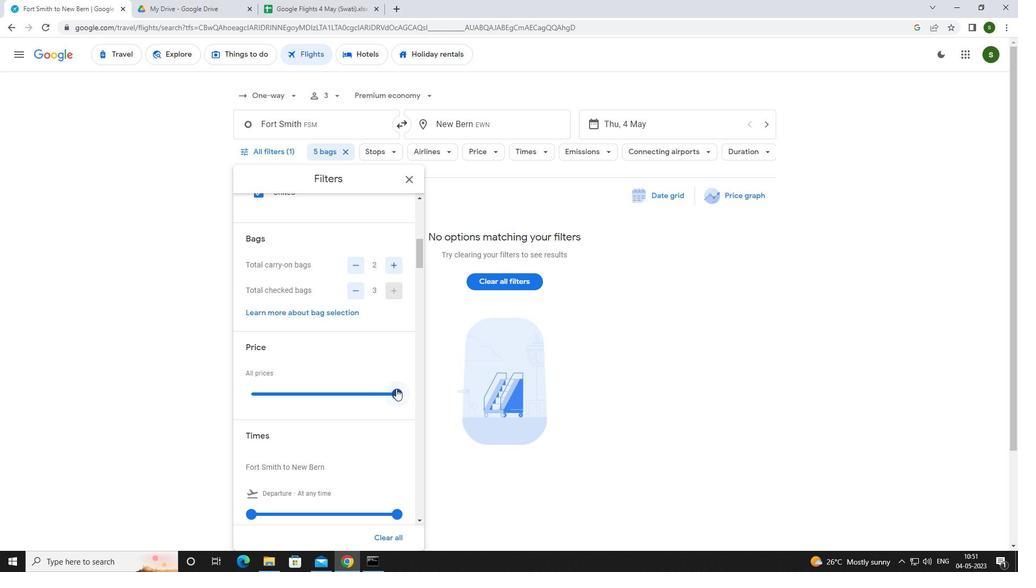 
Action: Mouse scrolled (395, 387) with delta (0, 0)
Screenshot: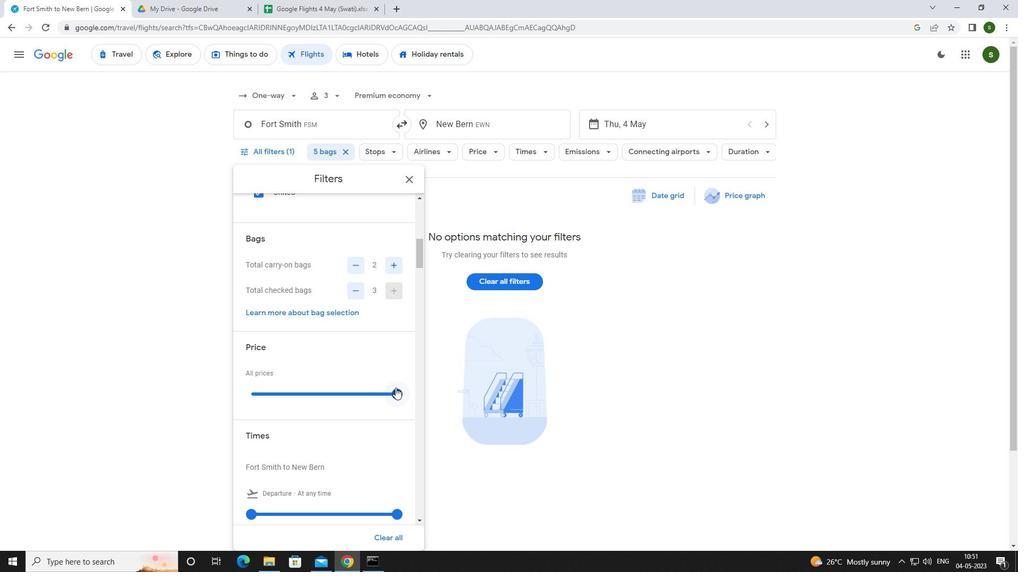
Action: Mouse moved to (253, 459)
Screenshot: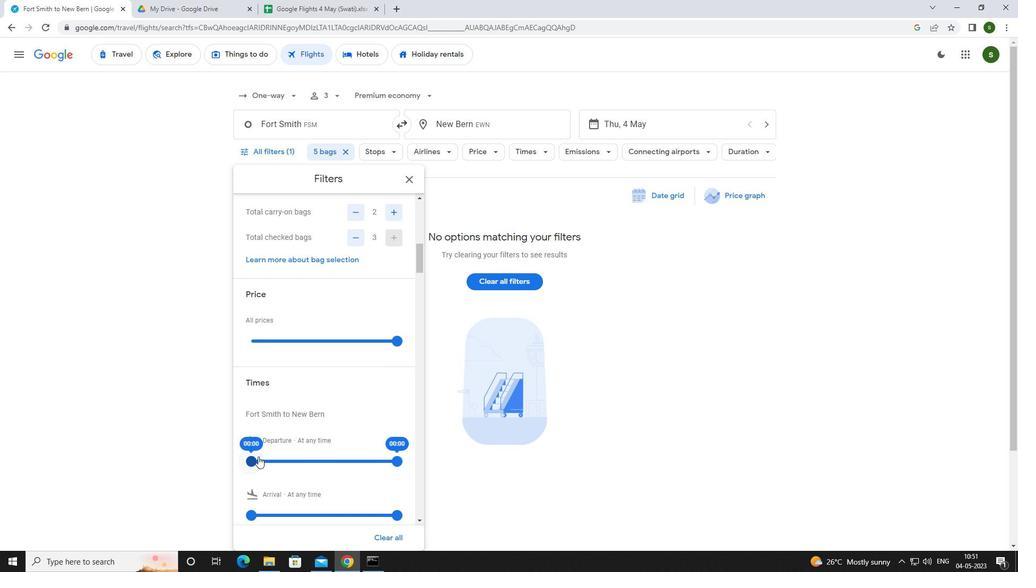 
Action: Mouse pressed left at (253, 459)
Screenshot: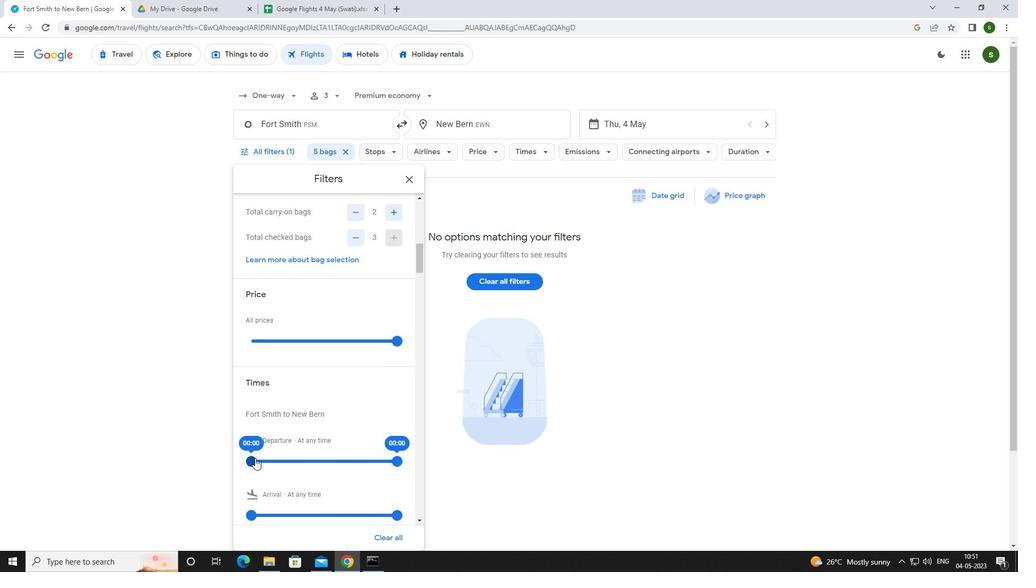 
Action: Mouse moved to (636, 433)
Screenshot: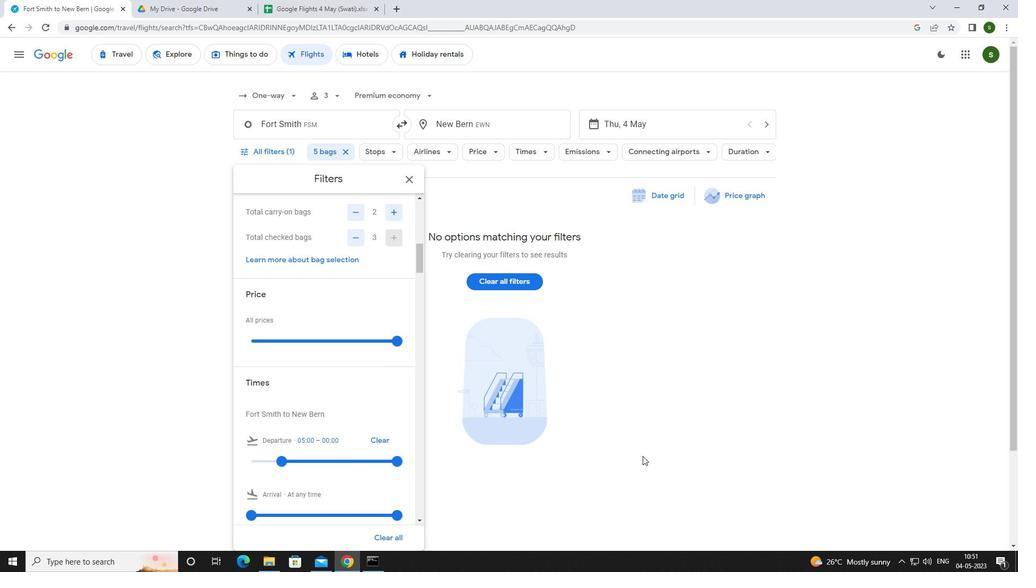 
Action: Mouse pressed left at (636, 433)
Screenshot: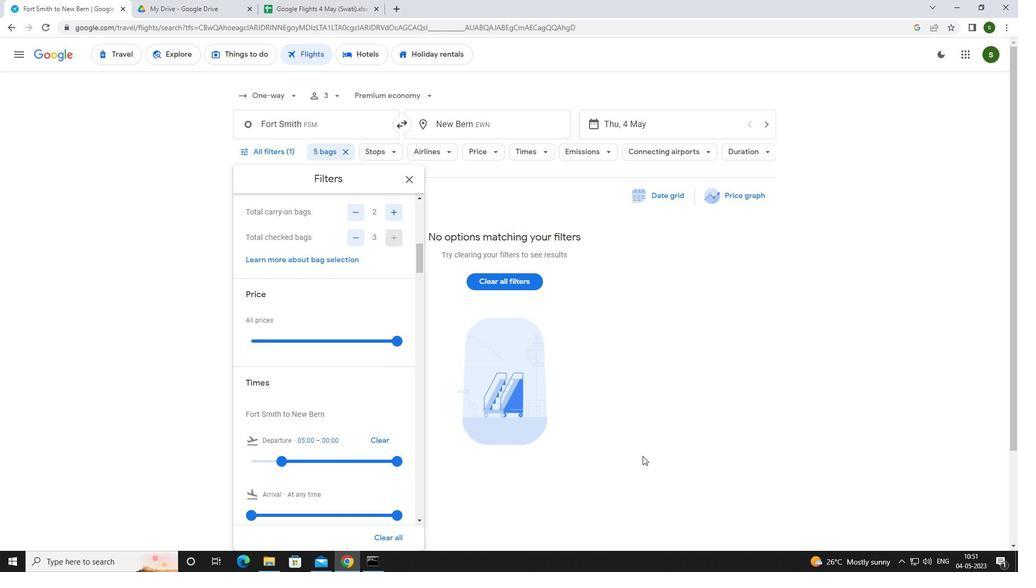 
Action: Mouse moved to (636, 431)
Screenshot: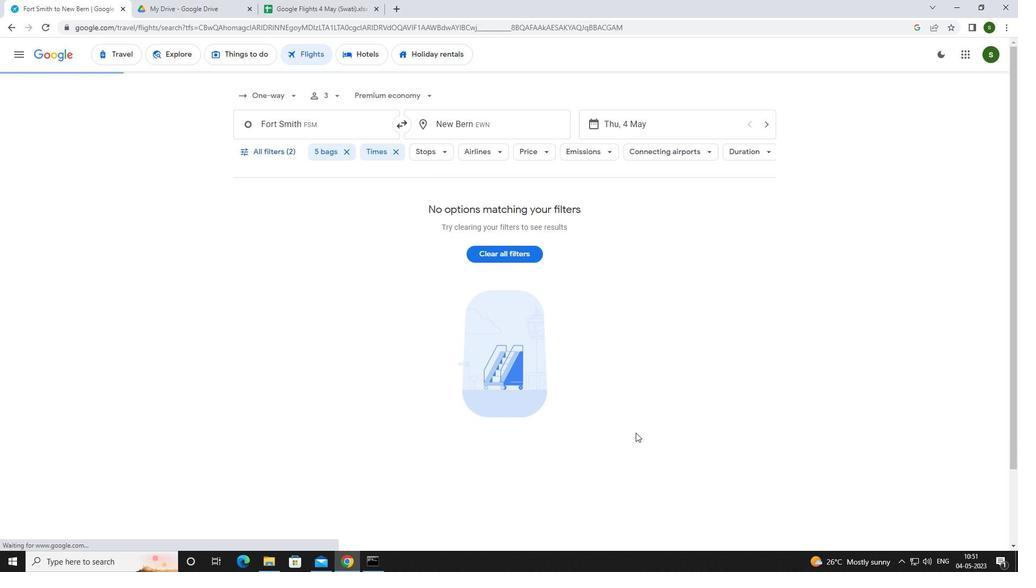 
